 Task: Search one way flight ticket for 5 adults, 2 children, 1 infant in seat and 2 infants on lap in economy from Memphis: Memphis International Airport to Gillette: Gillette Campbell County Airport on 5-1-2023. Choice of flights is Singapure airlines. Number of bags: 2 carry on bags. Price is upto 92000. Outbound departure time preference is 19:45.
Action: Mouse moved to (220, 287)
Screenshot: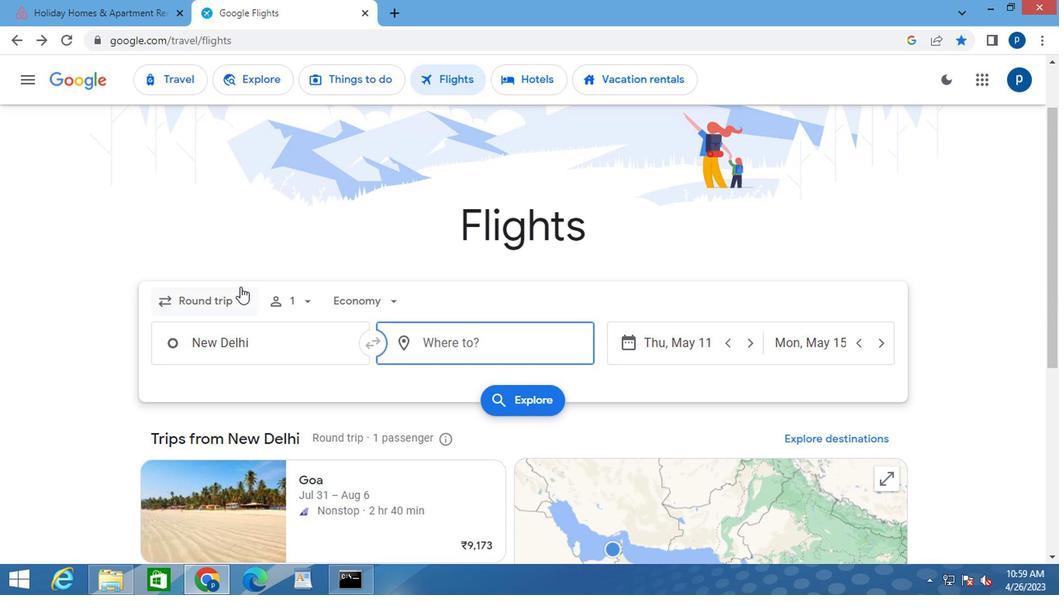 
Action: Mouse pressed left at (220, 287)
Screenshot: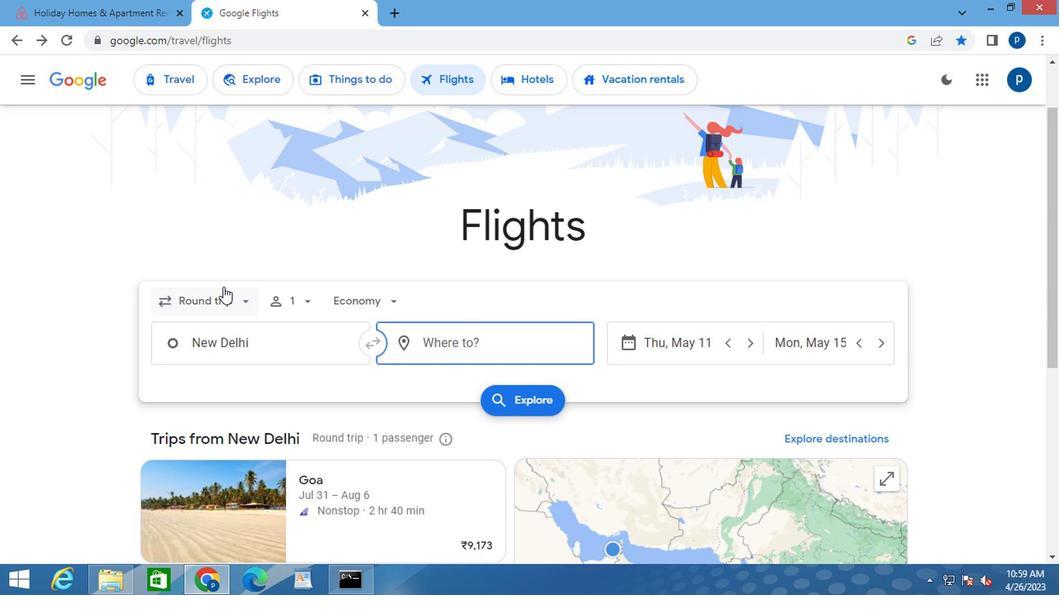 
Action: Mouse moved to (210, 363)
Screenshot: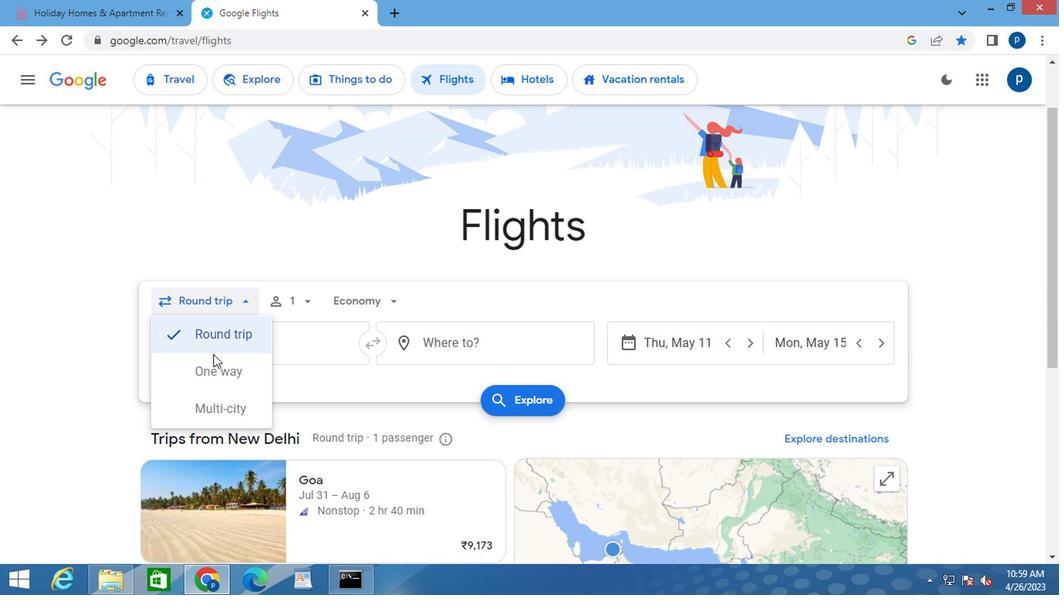 
Action: Mouse pressed left at (210, 363)
Screenshot: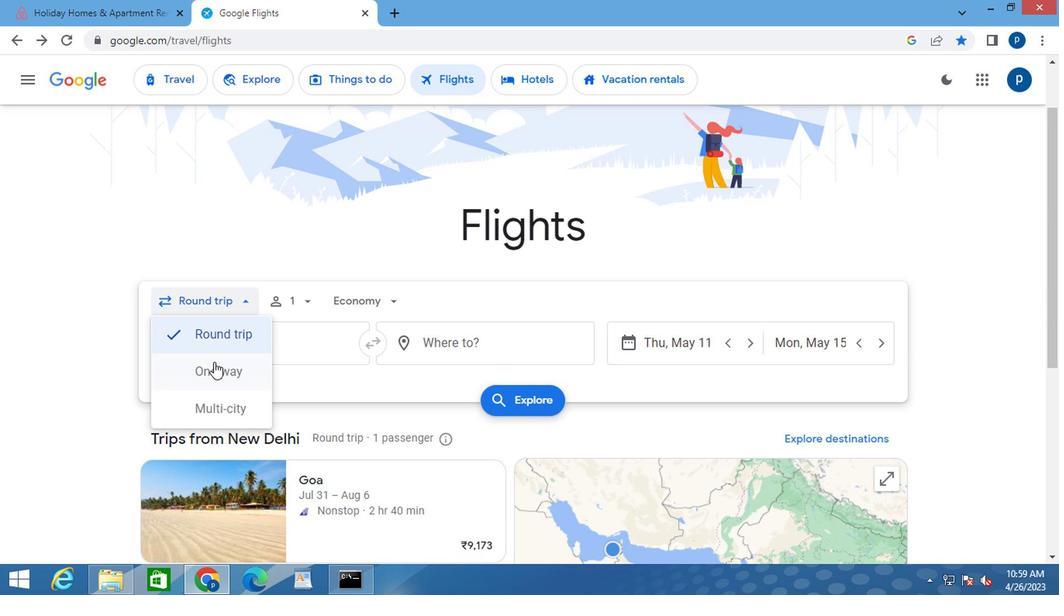 
Action: Mouse moved to (294, 302)
Screenshot: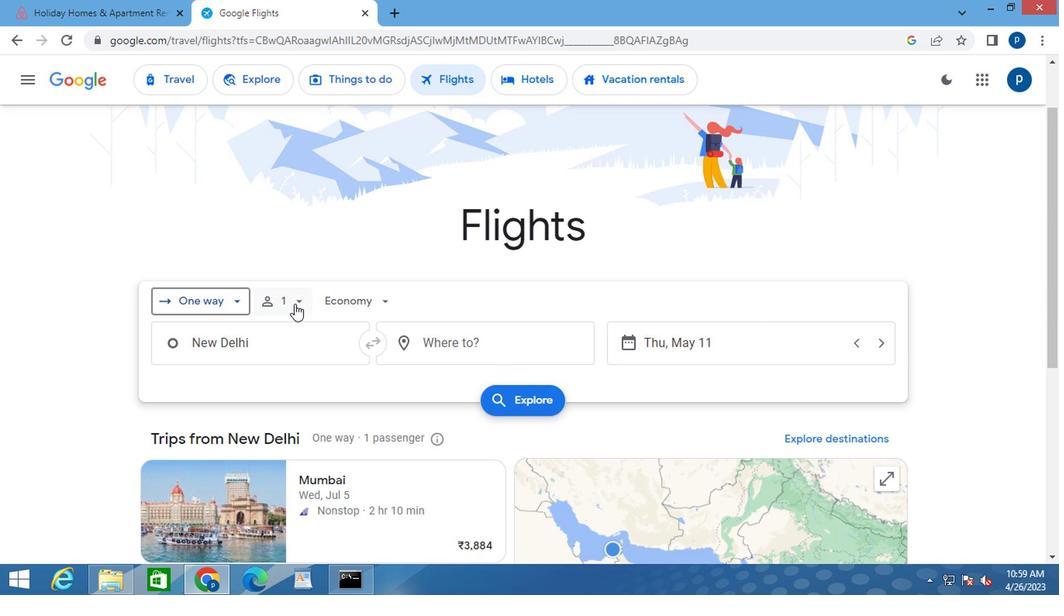 
Action: Mouse pressed left at (294, 302)
Screenshot: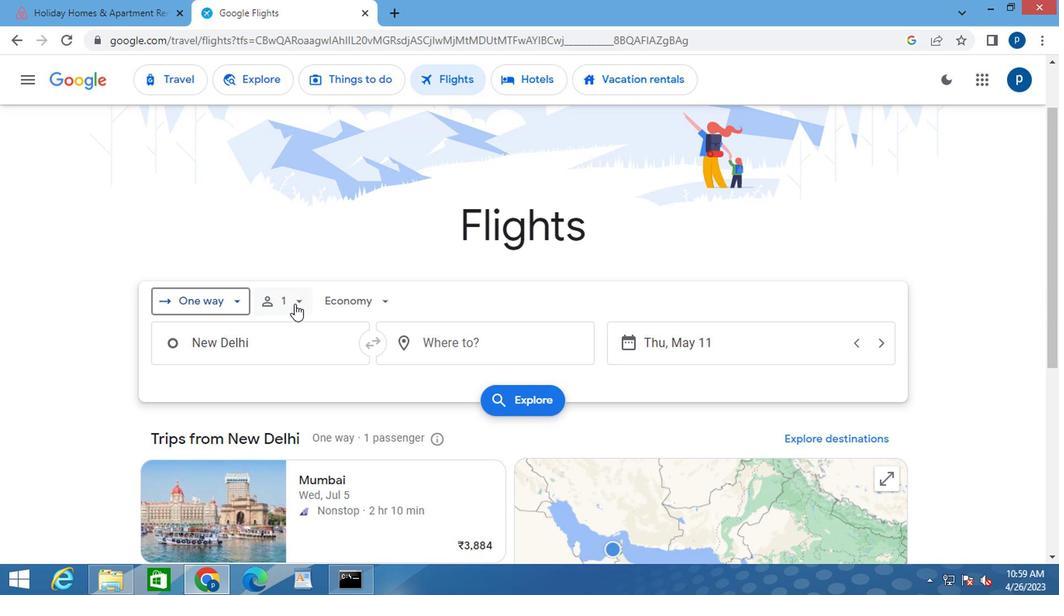 
Action: Mouse moved to (413, 339)
Screenshot: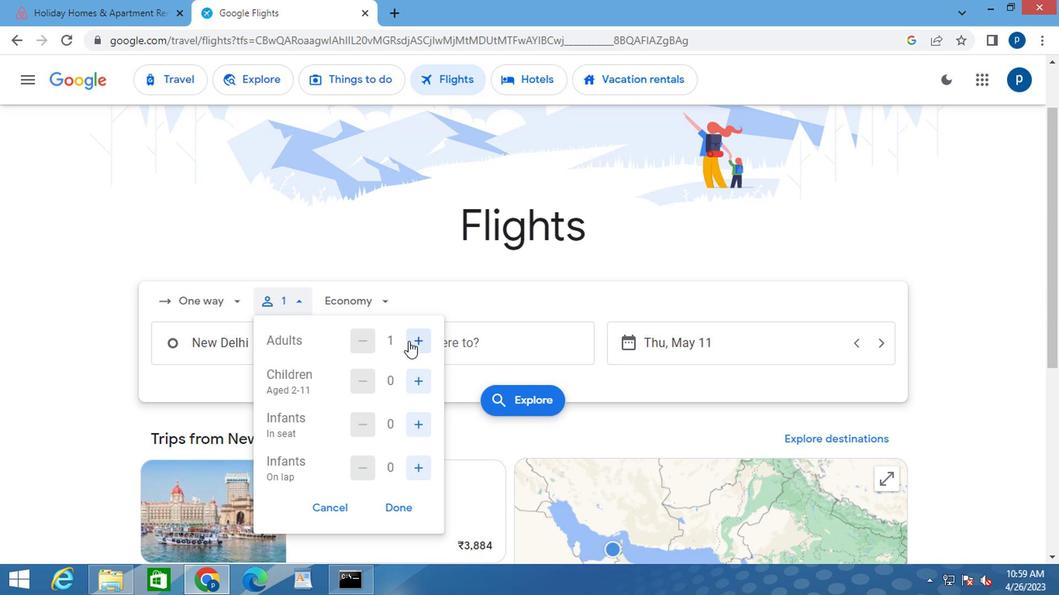 
Action: Mouse pressed left at (413, 339)
Screenshot: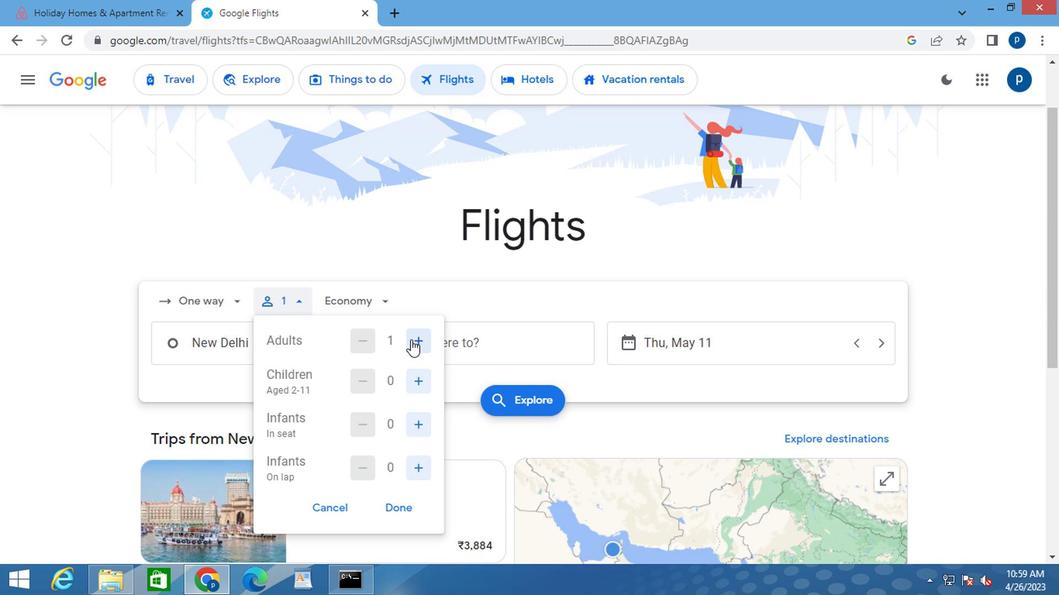 
Action: Mouse moved to (413, 339)
Screenshot: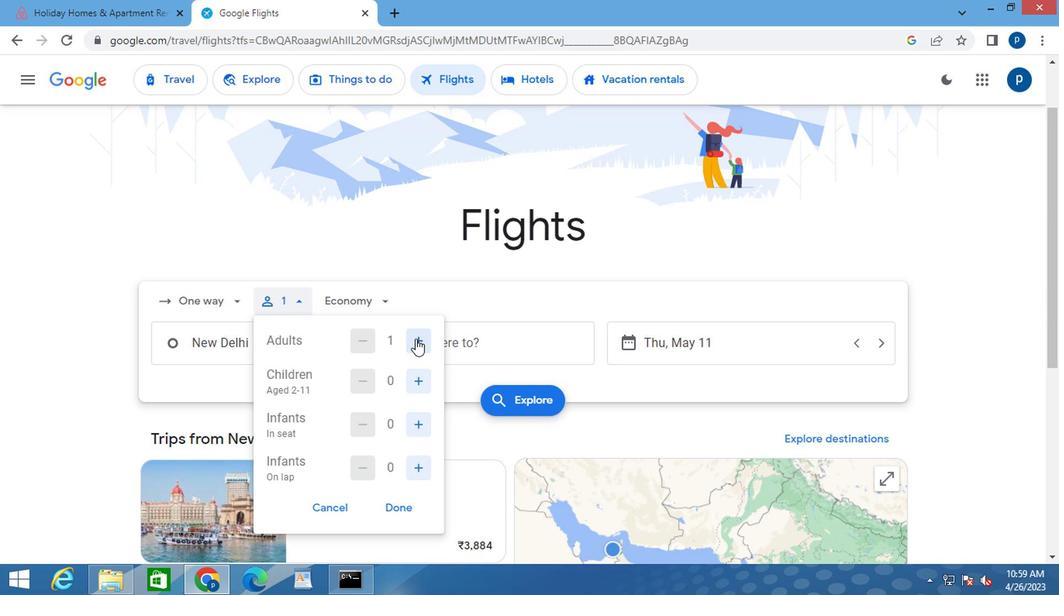 
Action: Mouse pressed left at (413, 339)
Screenshot: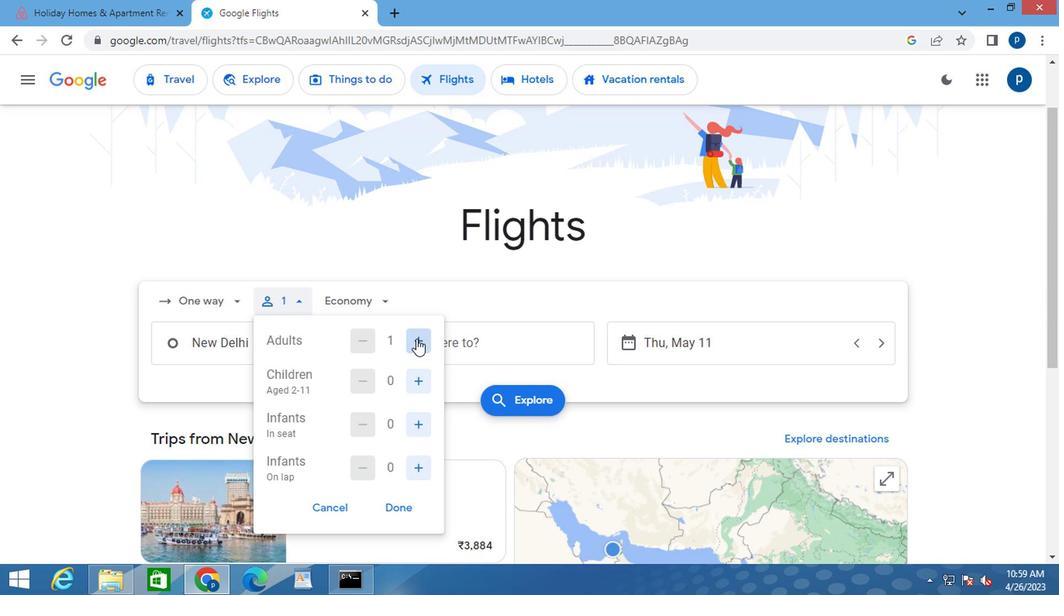 
Action: Mouse pressed left at (413, 339)
Screenshot: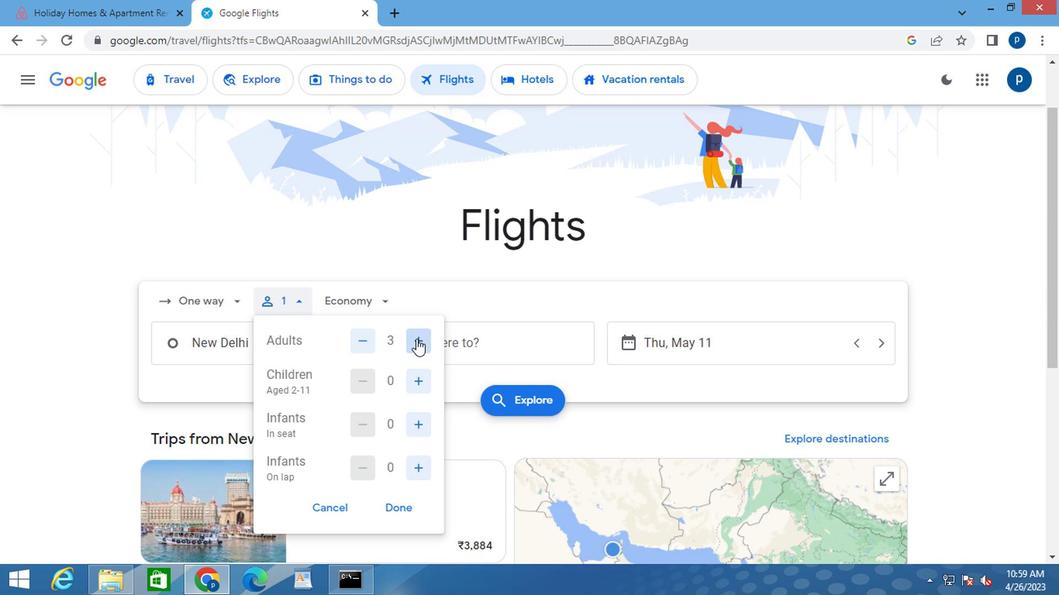 
Action: Mouse moved to (413, 338)
Screenshot: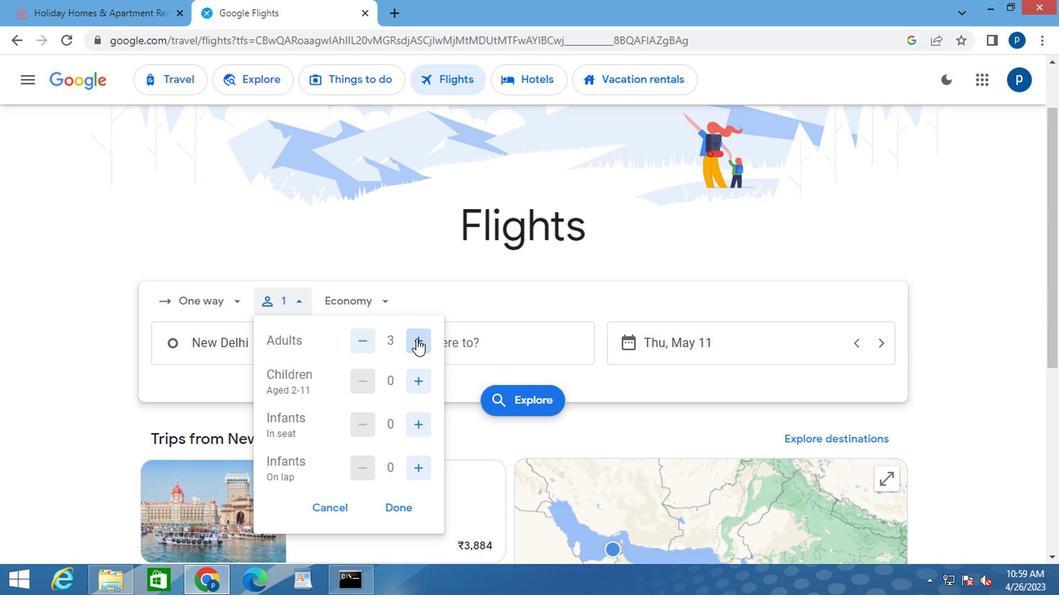 
Action: Mouse pressed left at (413, 338)
Screenshot: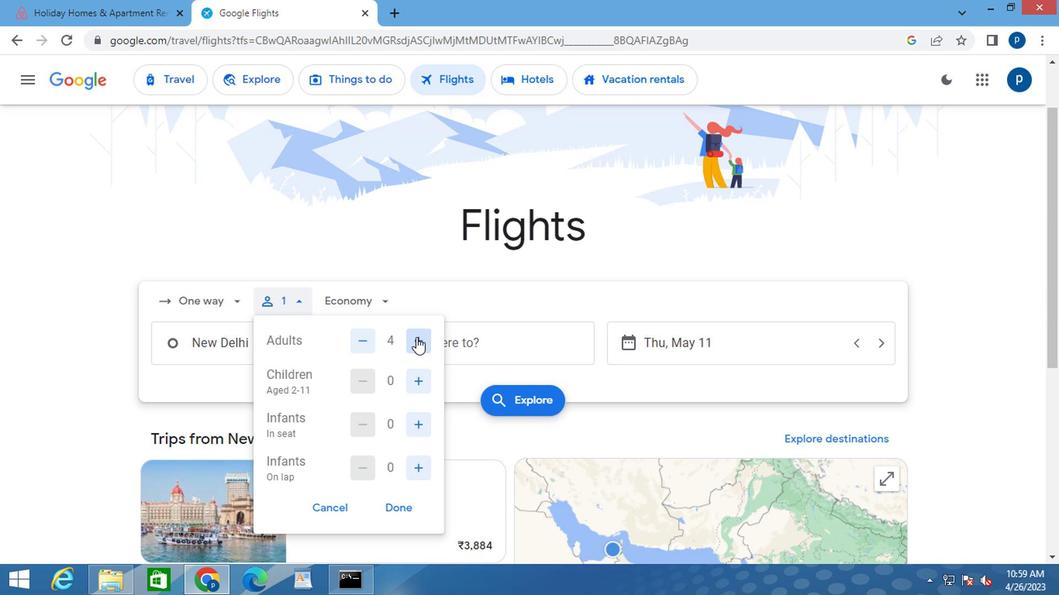
Action: Mouse moved to (410, 380)
Screenshot: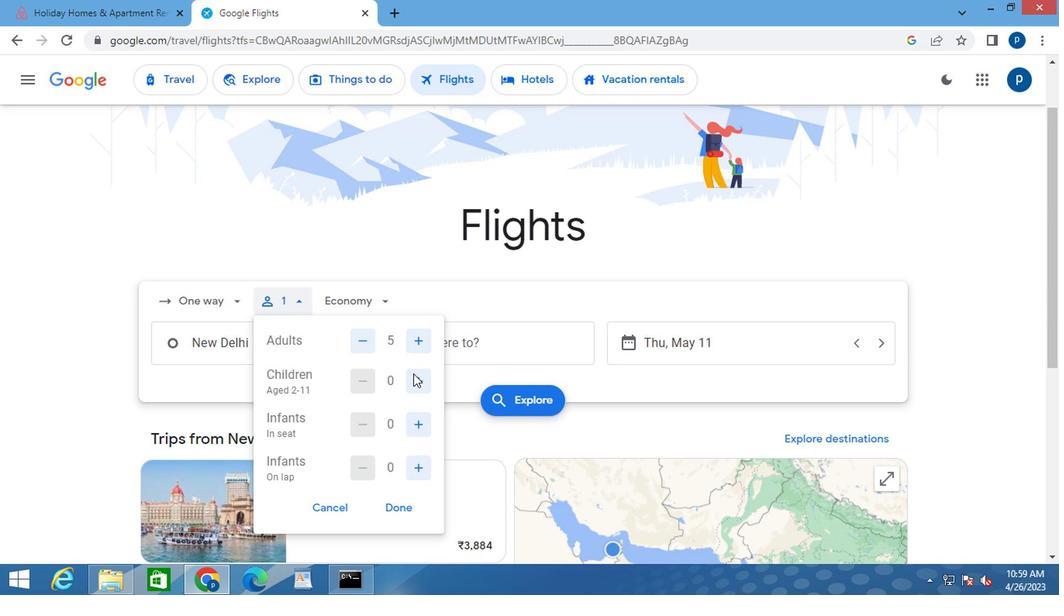 
Action: Mouse pressed left at (410, 380)
Screenshot: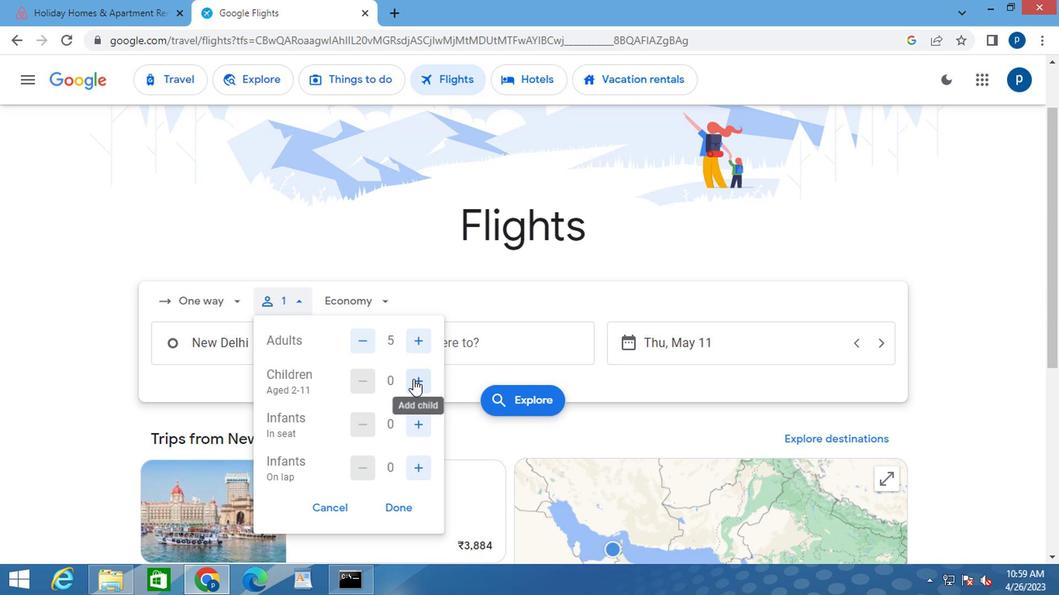 
Action: Mouse moved to (410, 380)
Screenshot: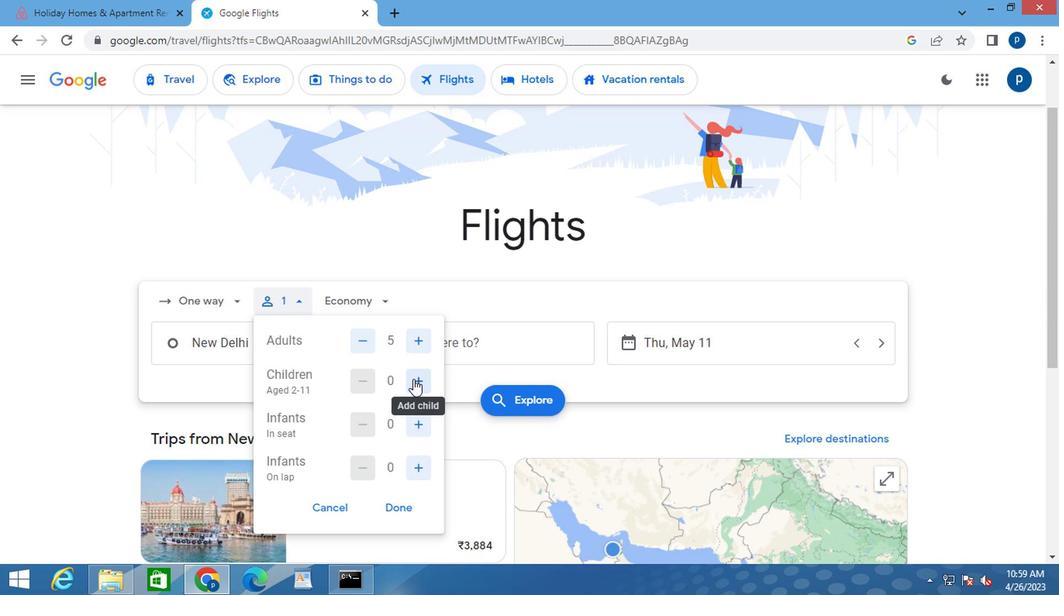
Action: Mouse pressed left at (410, 380)
Screenshot: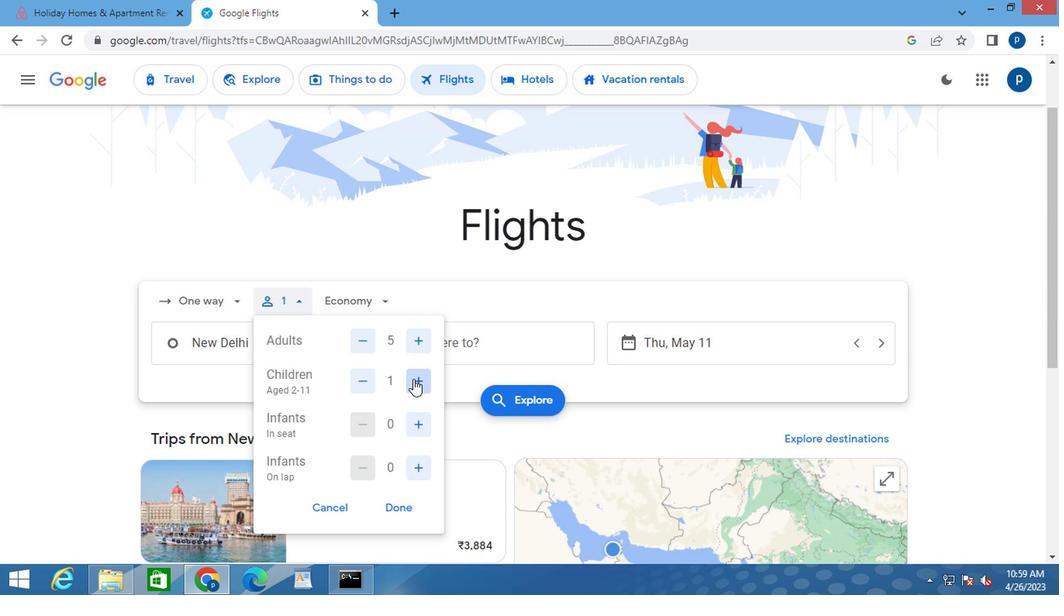 
Action: Mouse moved to (413, 418)
Screenshot: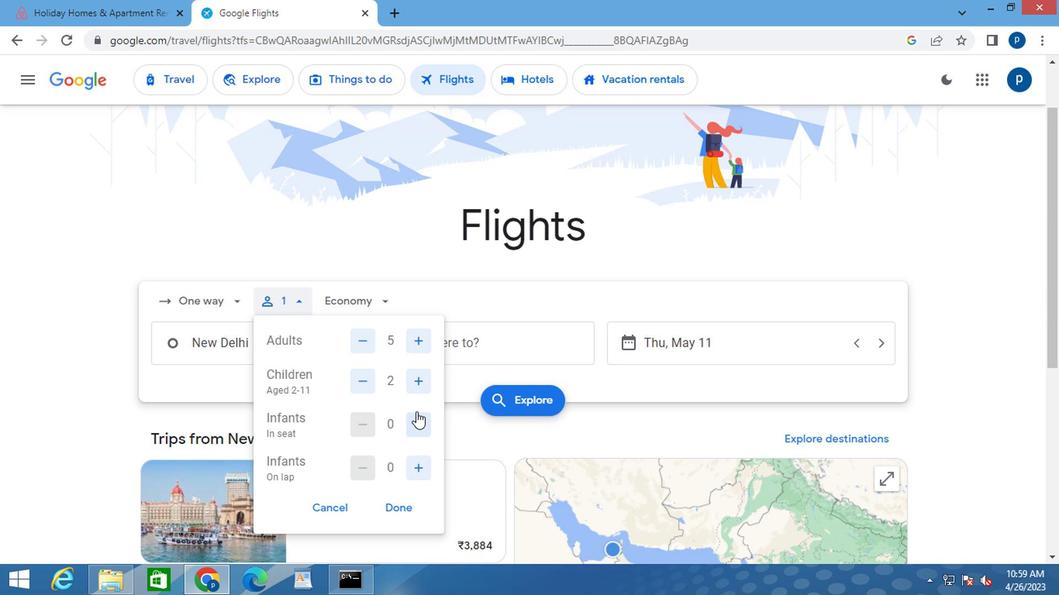 
Action: Mouse pressed left at (413, 418)
Screenshot: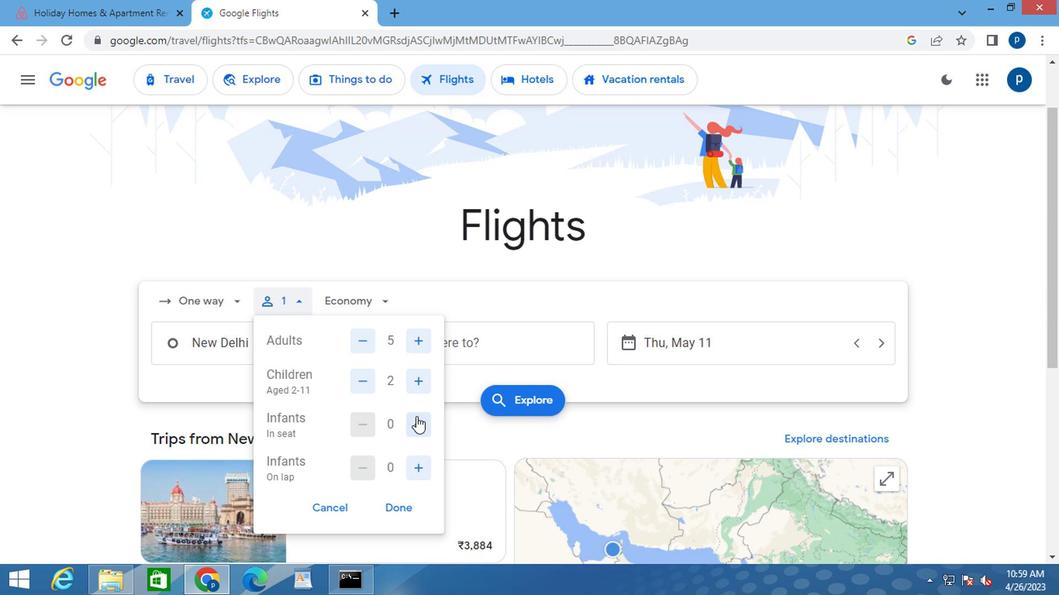 
Action: Mouse moved to (411, 469)
Screenshot: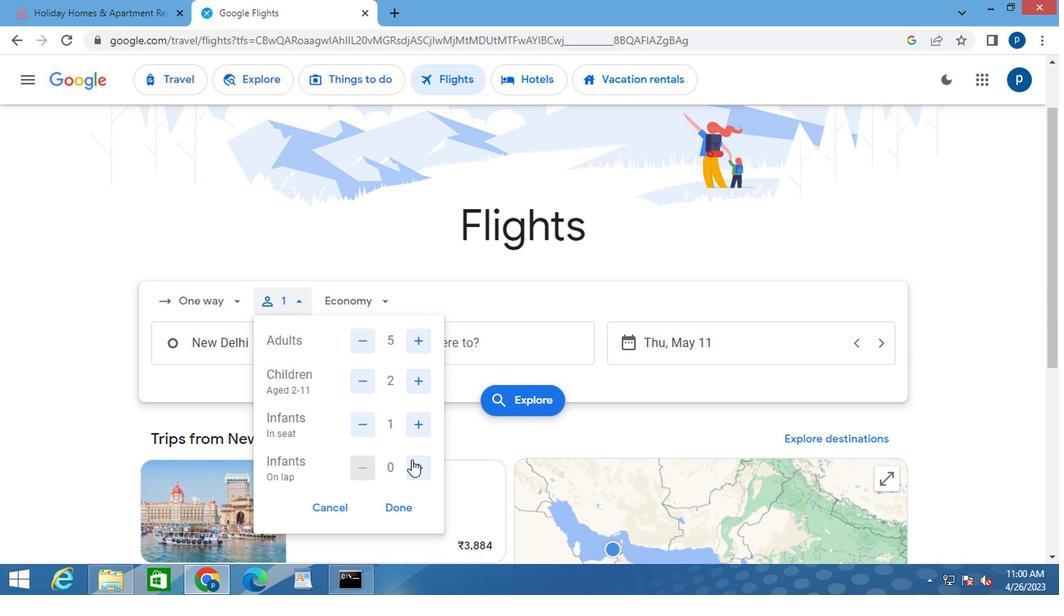 
Action: Mouse pressed left at (411, 469)
Screenshot: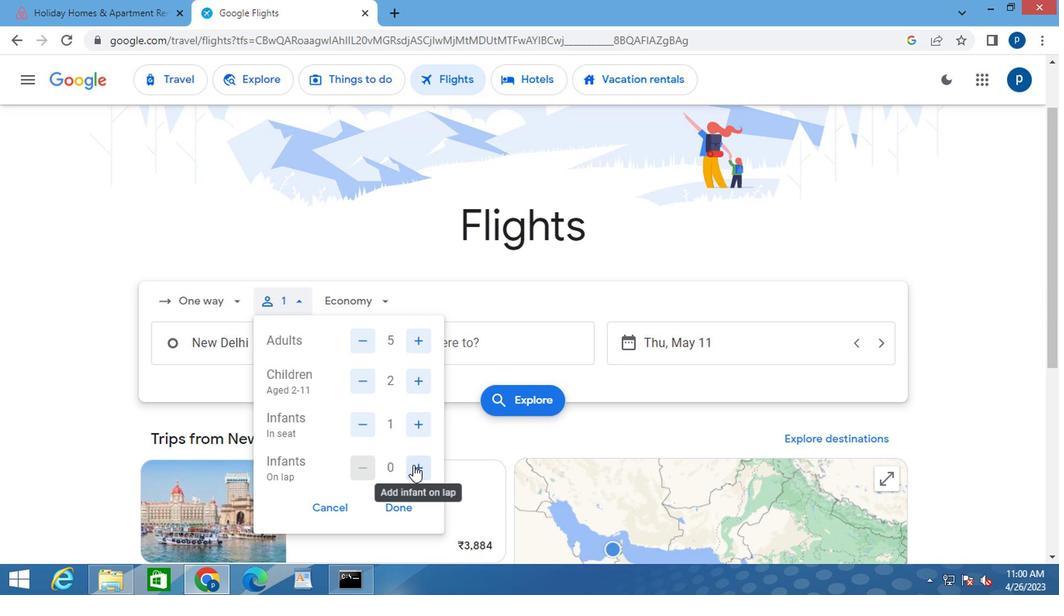 
Action: Mouse pressed left at (411, 469)
Screenshot: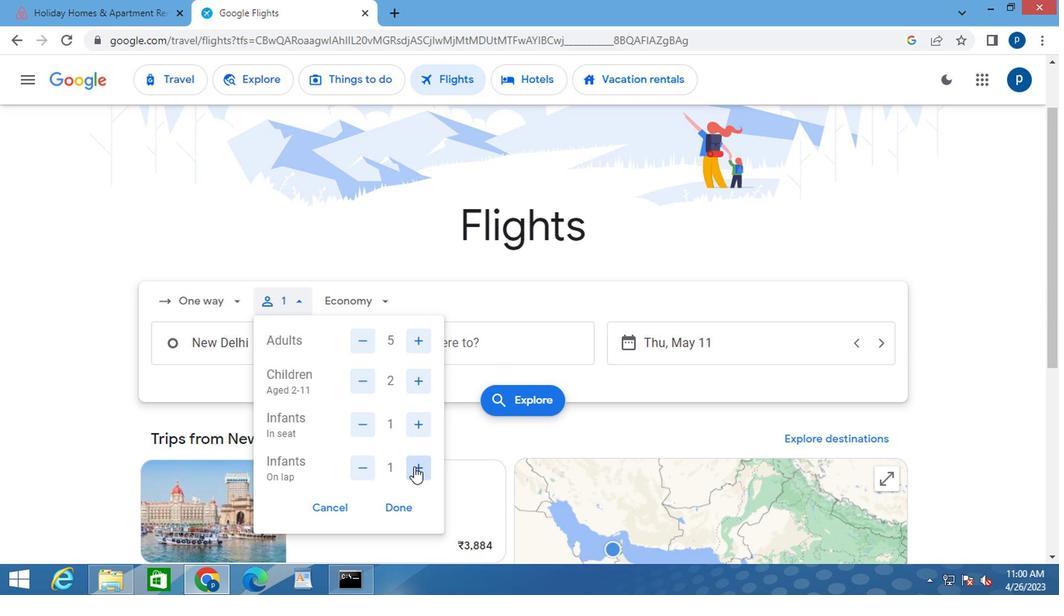 
Action: Mouse moved to (357, 465)
Screenshot: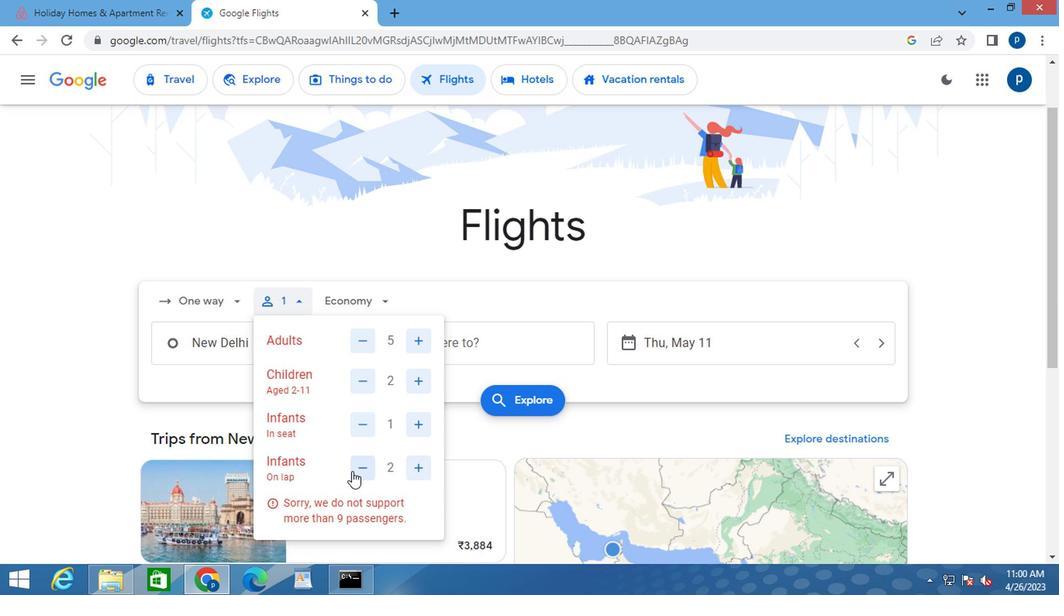
Action: Mouse pressed left at (357, 465)
Screenshot: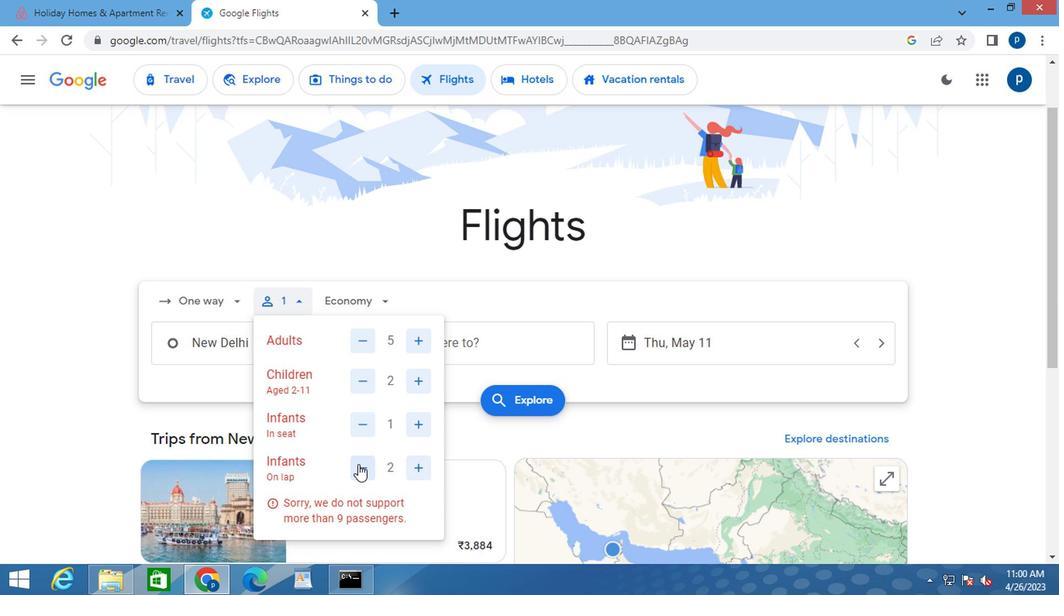 
Action: Mouse moved to (389, 502)
Screenshot: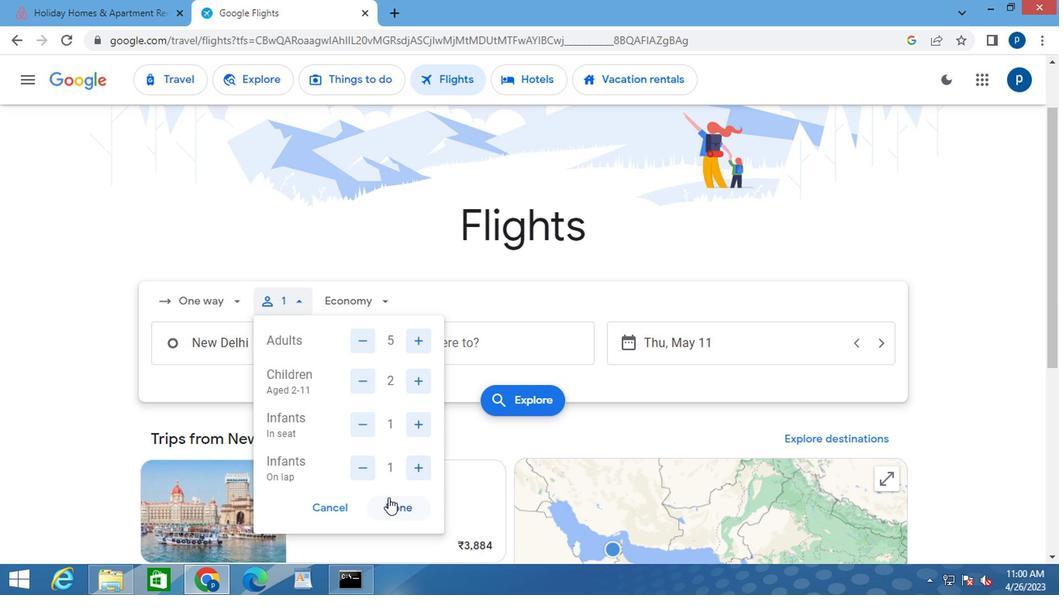
Action: Mouse pressed left at (389, 502)
Screenshot: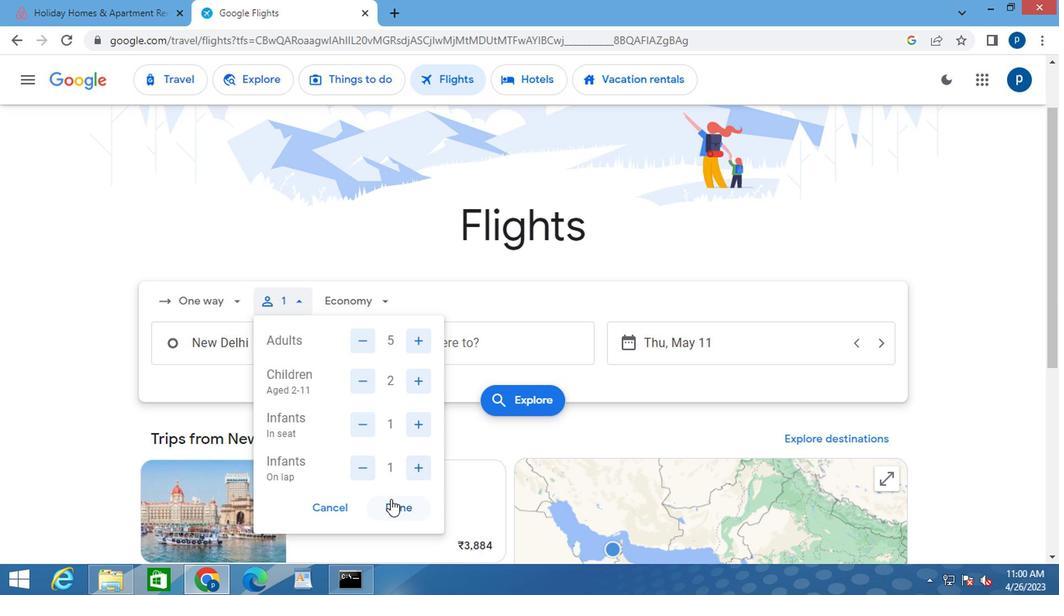 
Action: Mouse moved to (363, 310)
Screenshot: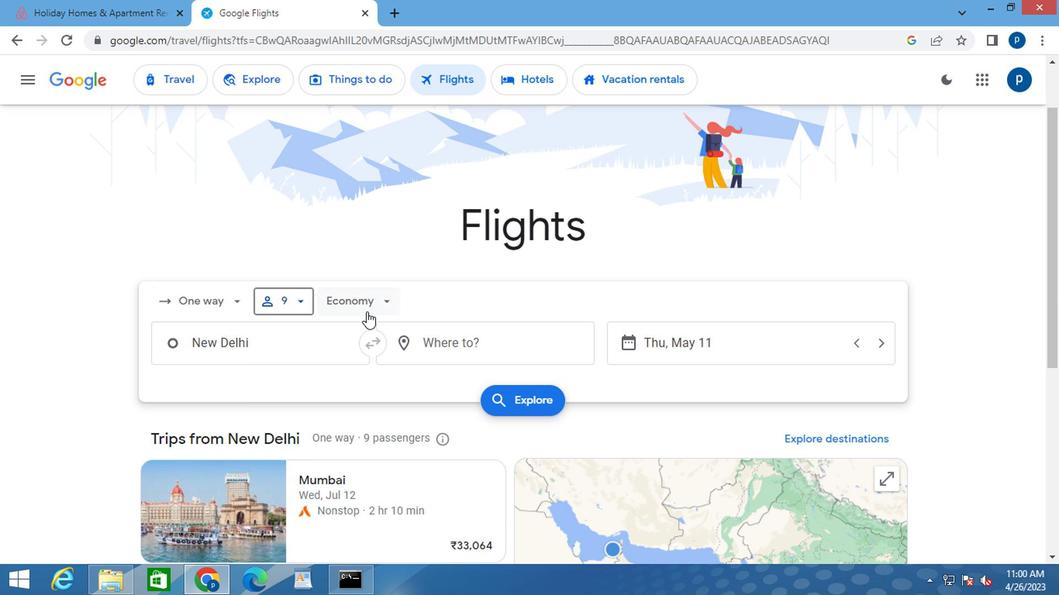 
Action: Mouse pressed left at (363, 310)
Screenshot: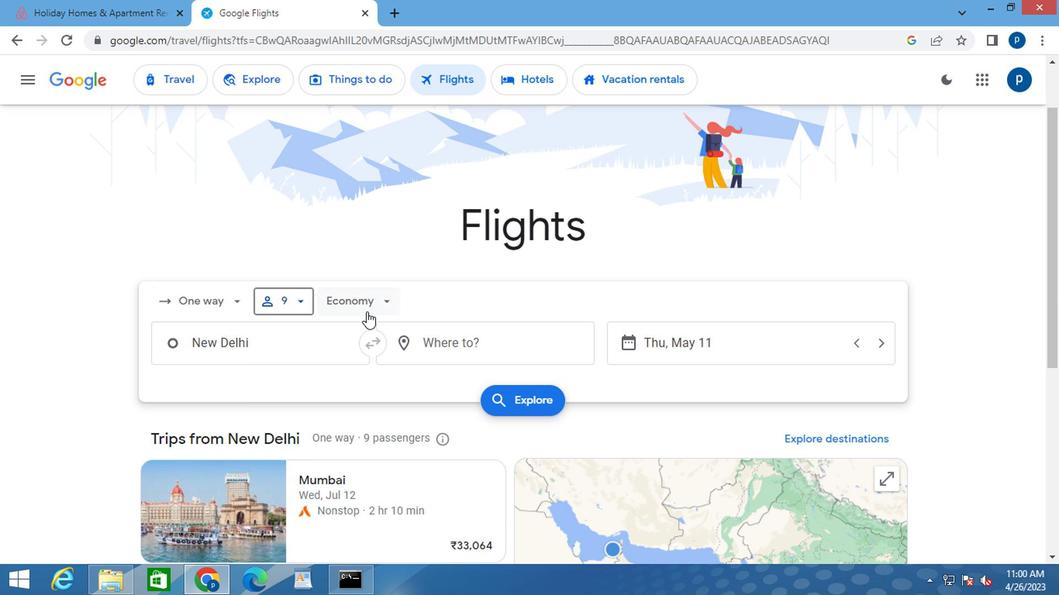 
Action: Mouse moved to (383, 330)
Screenshot: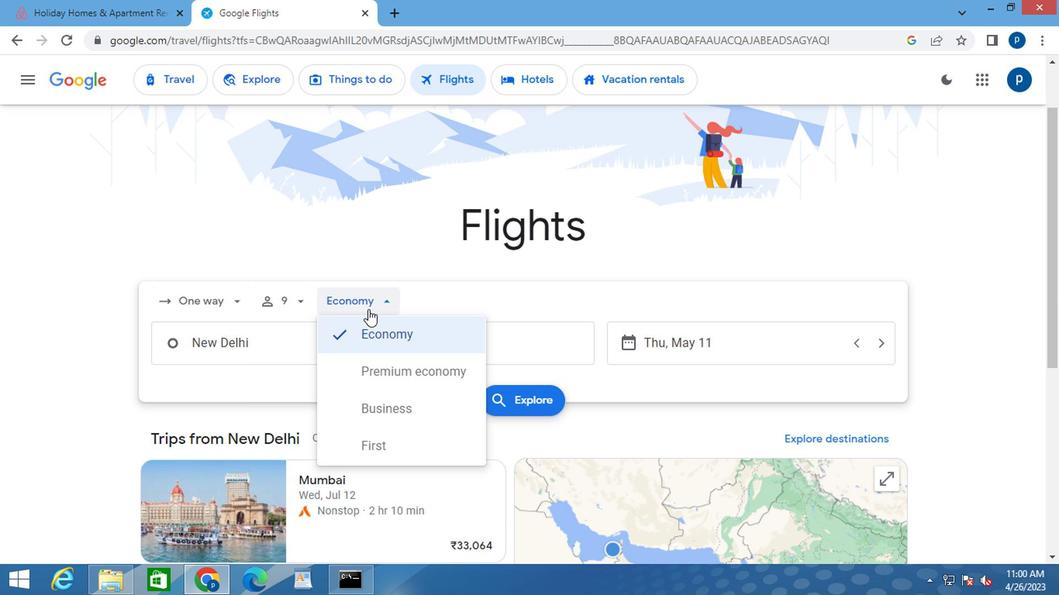 
Action: Mouse pressed left at (383, 330)
Screenshot: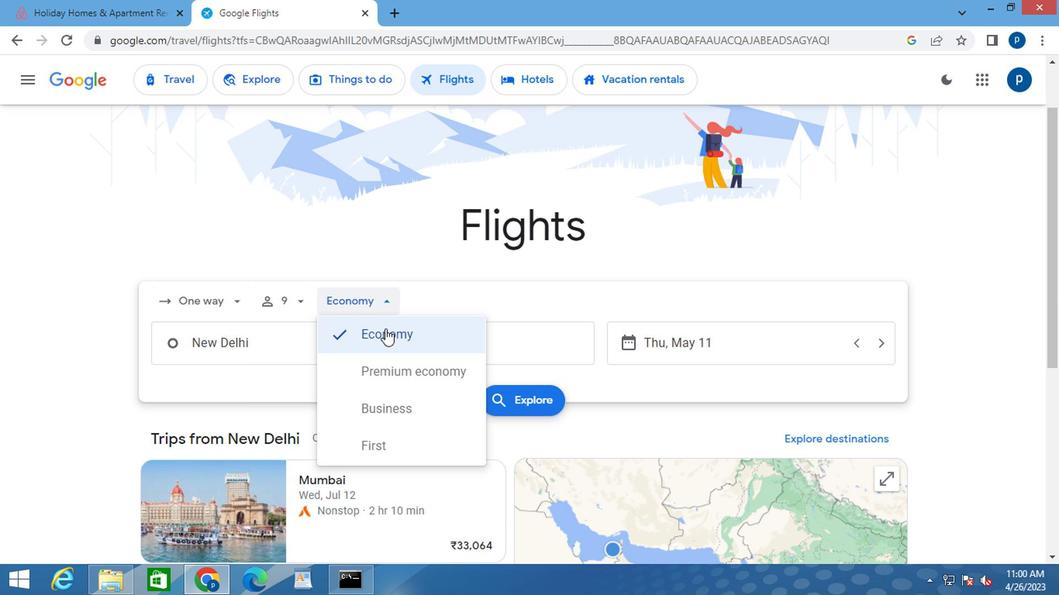 
Action: Mouse moved to (242, 343)
Screenshot: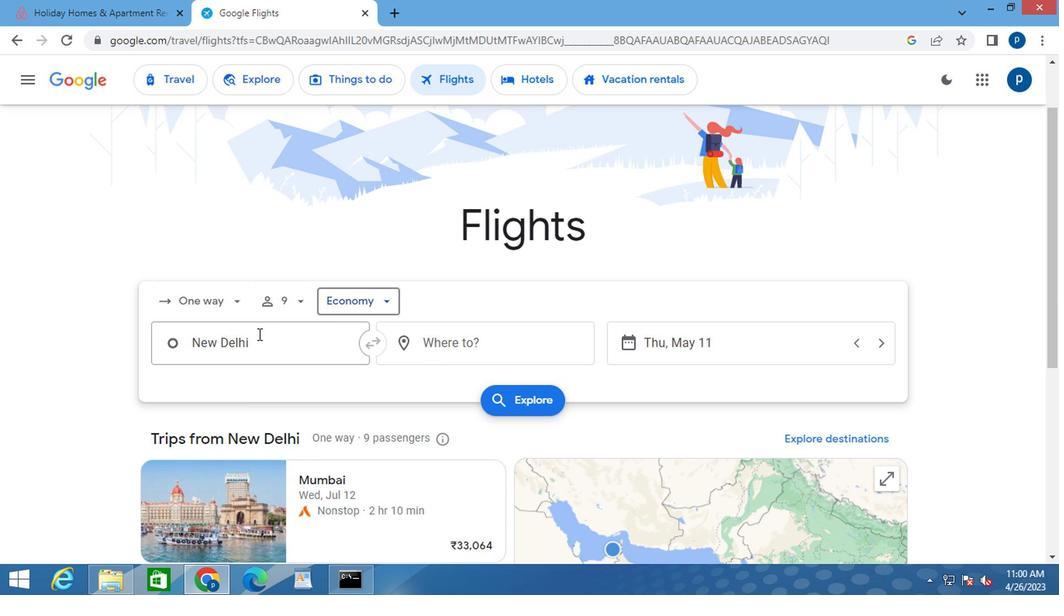 
Action: Mouse pressed left at (242, 343)
Screenshot: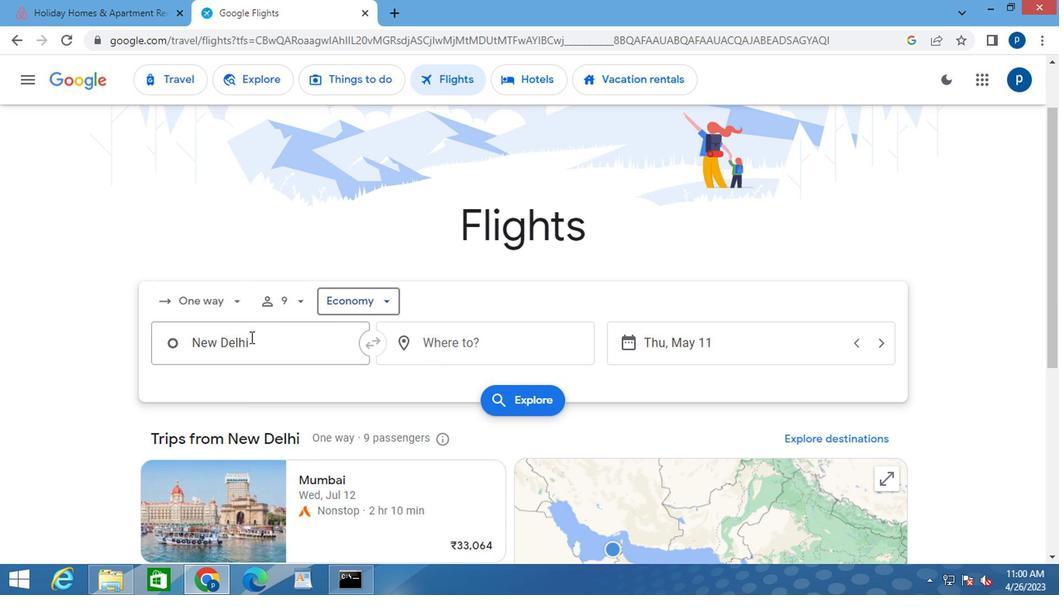 
Action: Mouse pressed left at (242, 343)
Screenshot: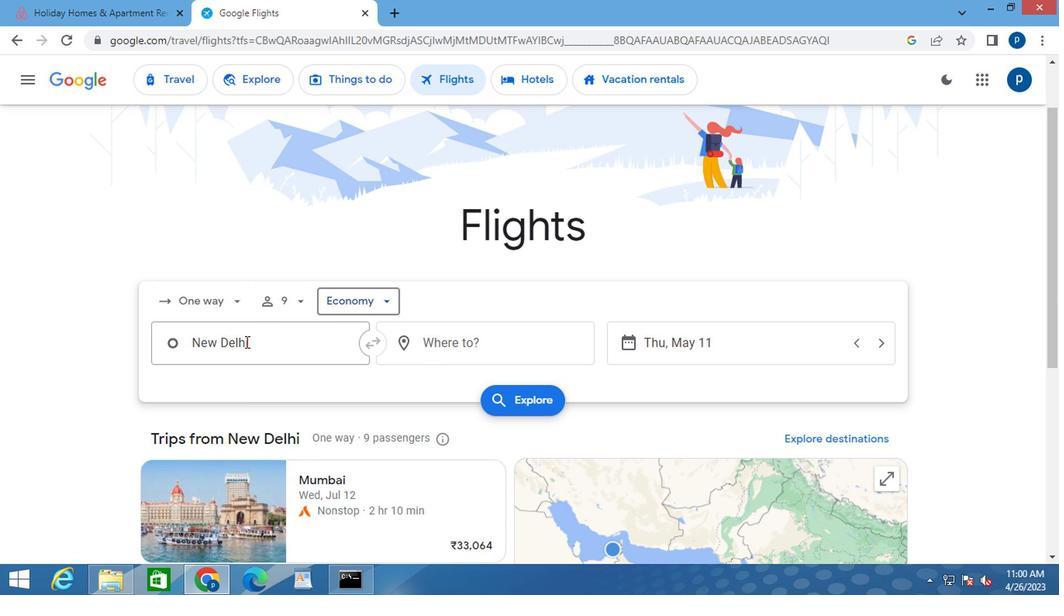 
Action: Key pressed m<Key.caps_lock>emphi
Screenshot: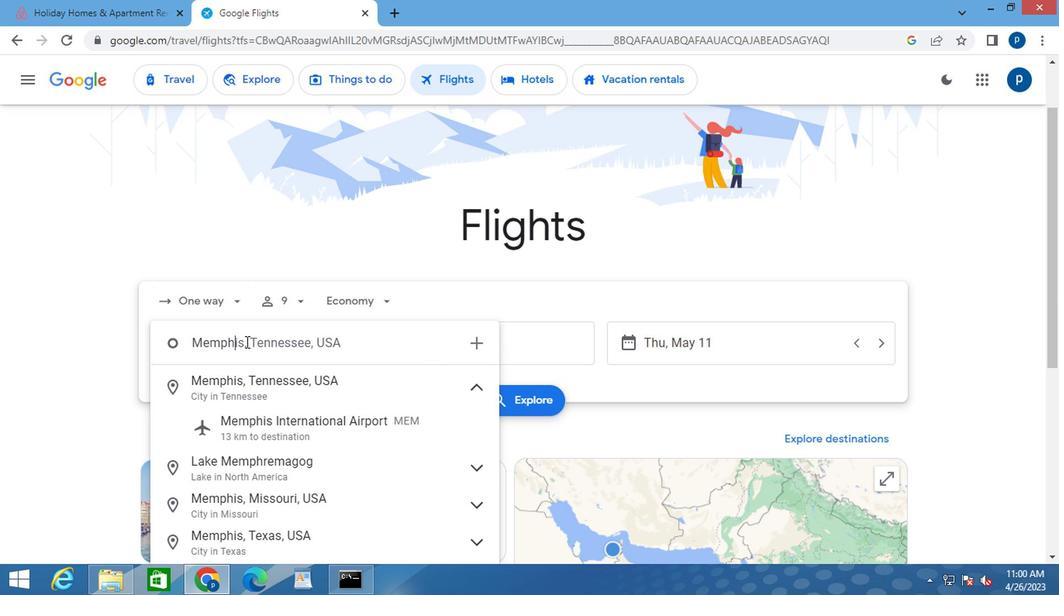 
Action: Mouse moved to (259, 427)
Screenshot: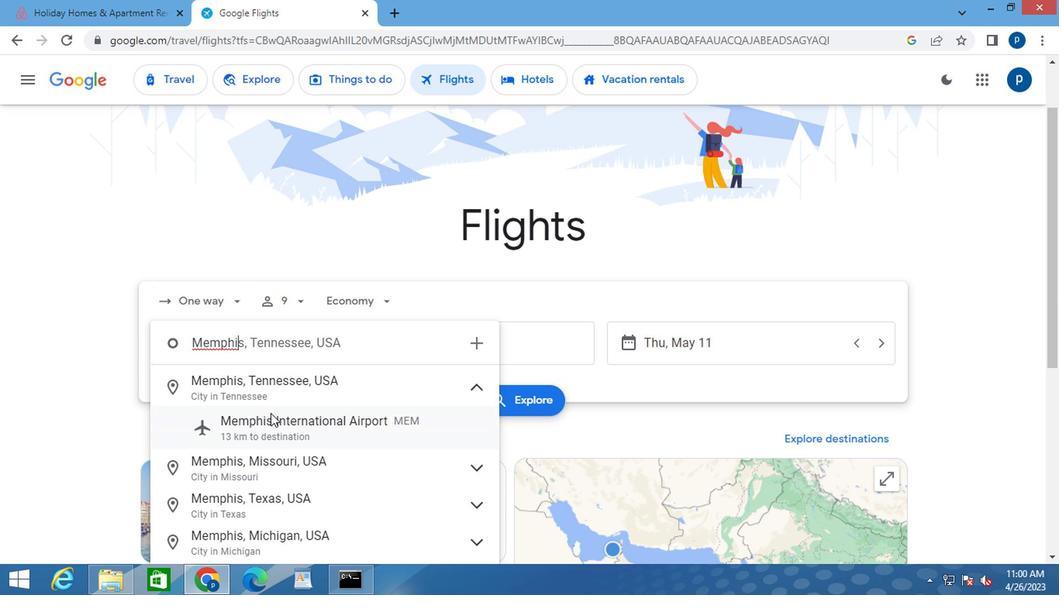 
Action: Mouse pressed left at (259, 427)
Screenshot: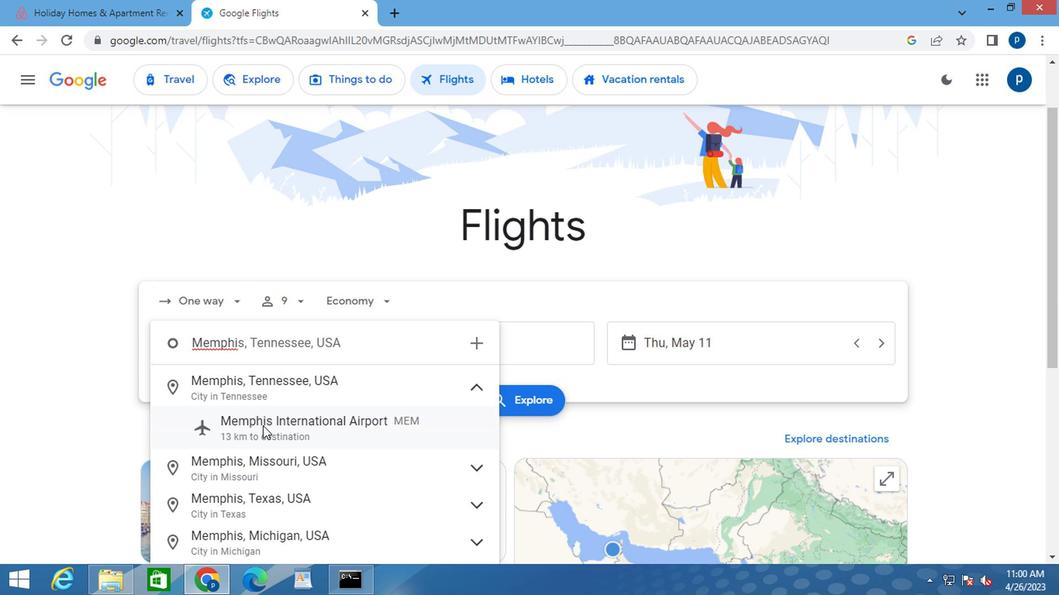 
Action: Mouse moved to (440, 348)
Screenshot: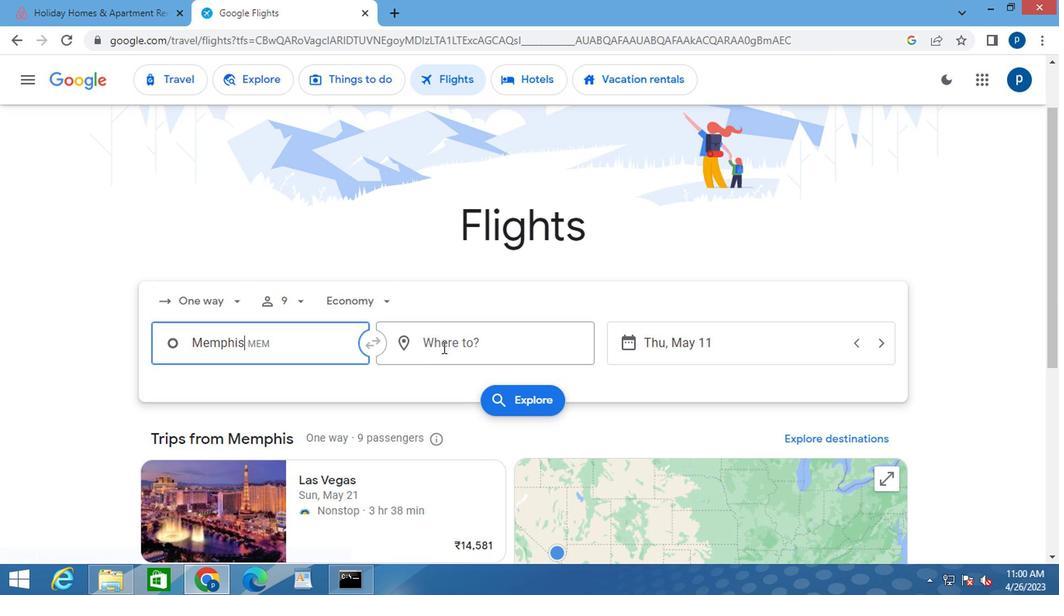 
Action: Mouse pressed left at (440, 348)
Screenshot: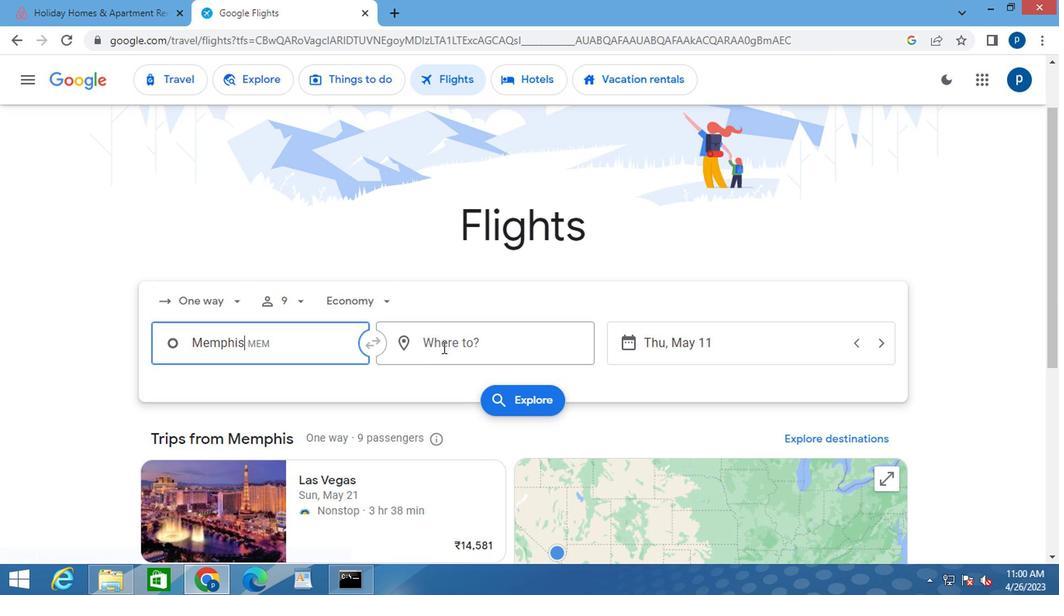 
Action: Key pressed <Key.caps_lock>g<Key.caps_lock>ille
Screenshot: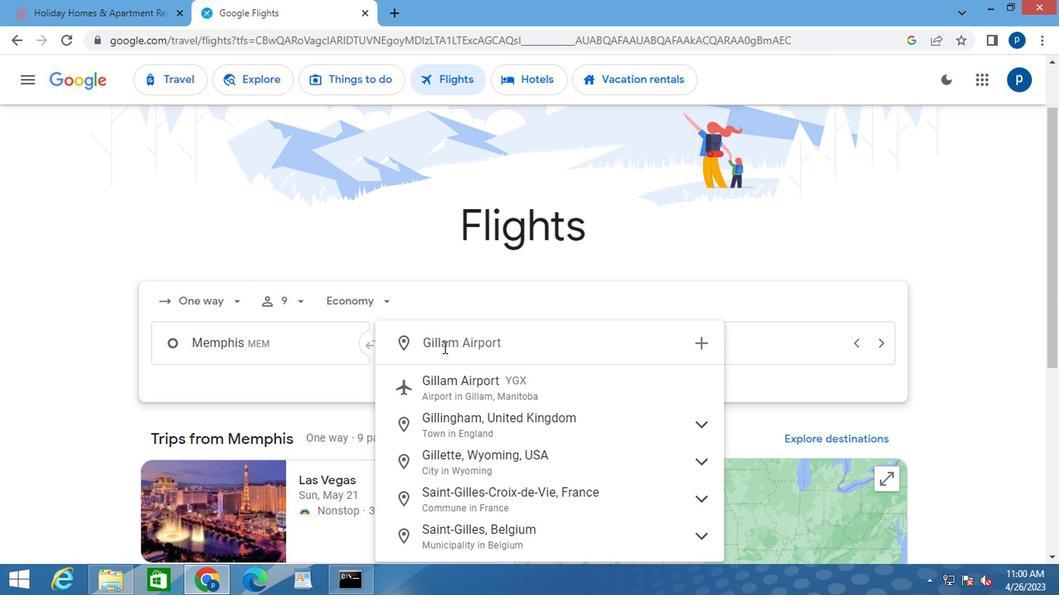 
Action: Mouse moved to (490, 387)
Screenshot: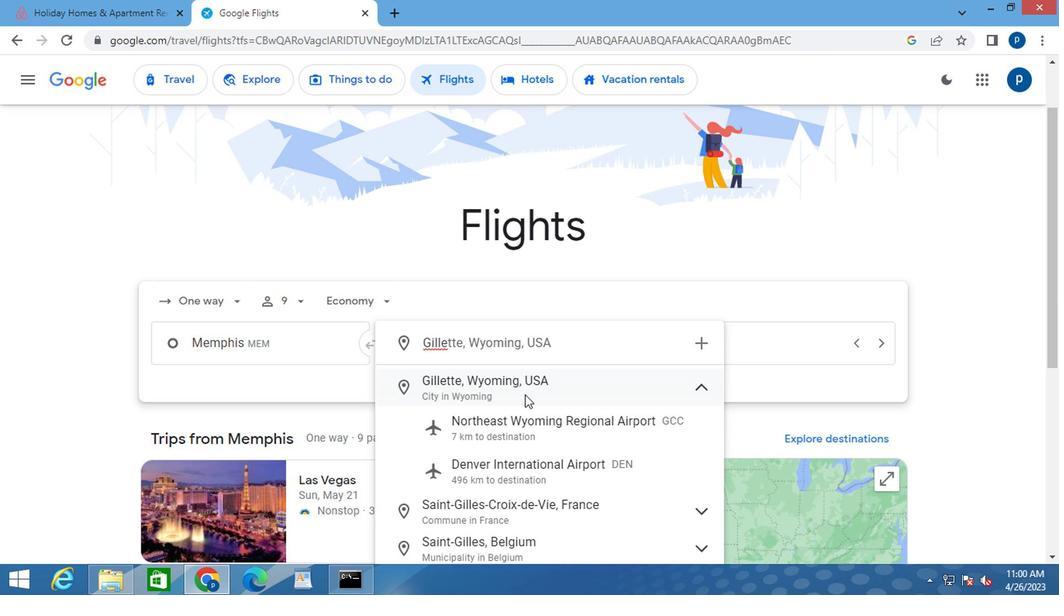 
Action: Mouse pressed left at (490, 387)
Screenshot: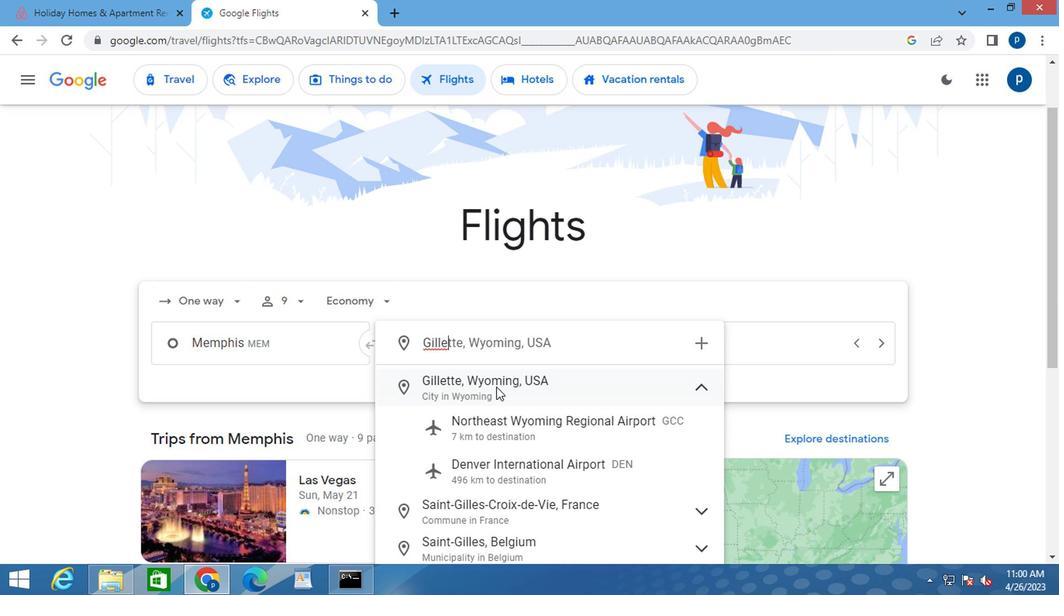 
Action: Mouse moved to (626, 347)
Screenshot: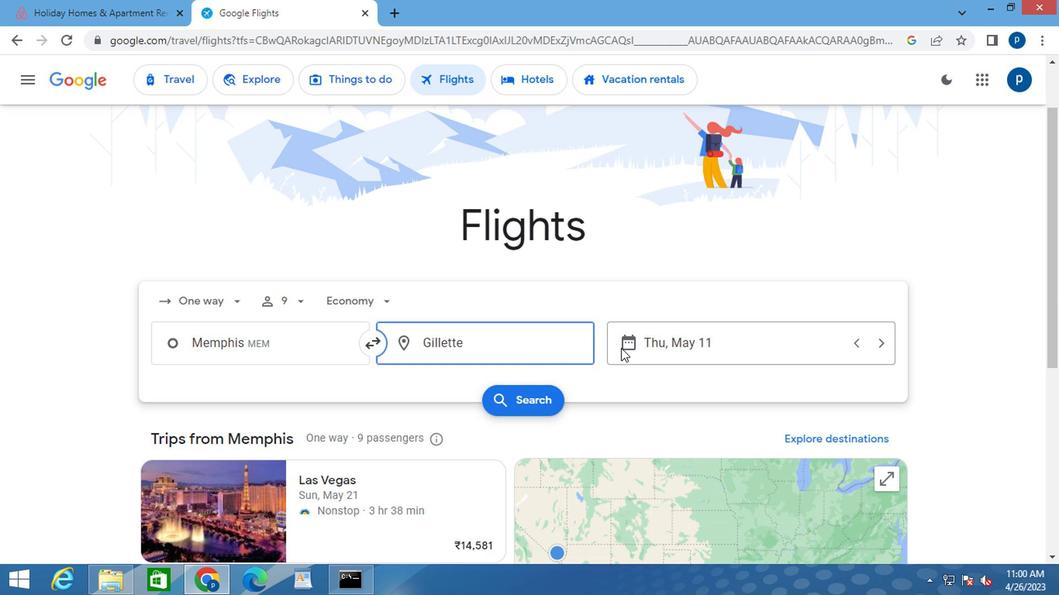 
Action: Mouse pressed left at (626, 347)
Screenshot: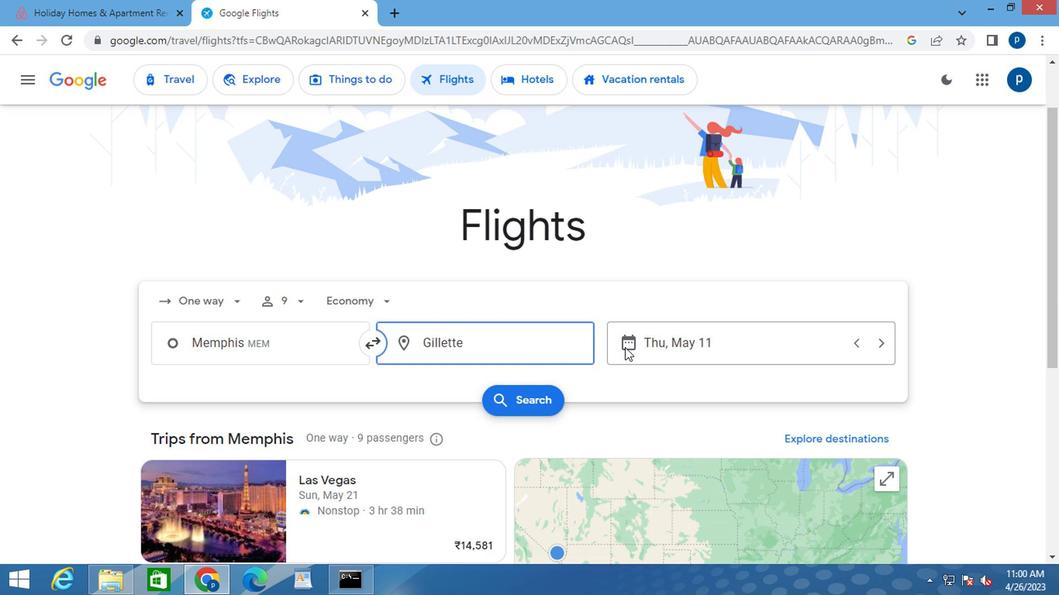 
Action: Mouse moved to (663, 278)
Screenshot: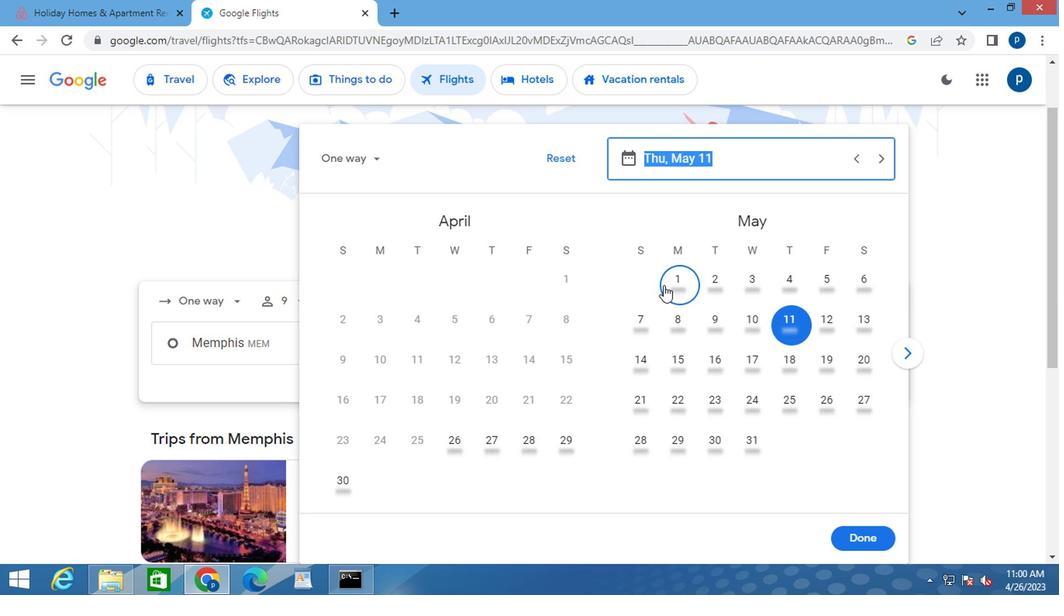 
Action: Mouse pressed left at (663, 278)
Screenshot: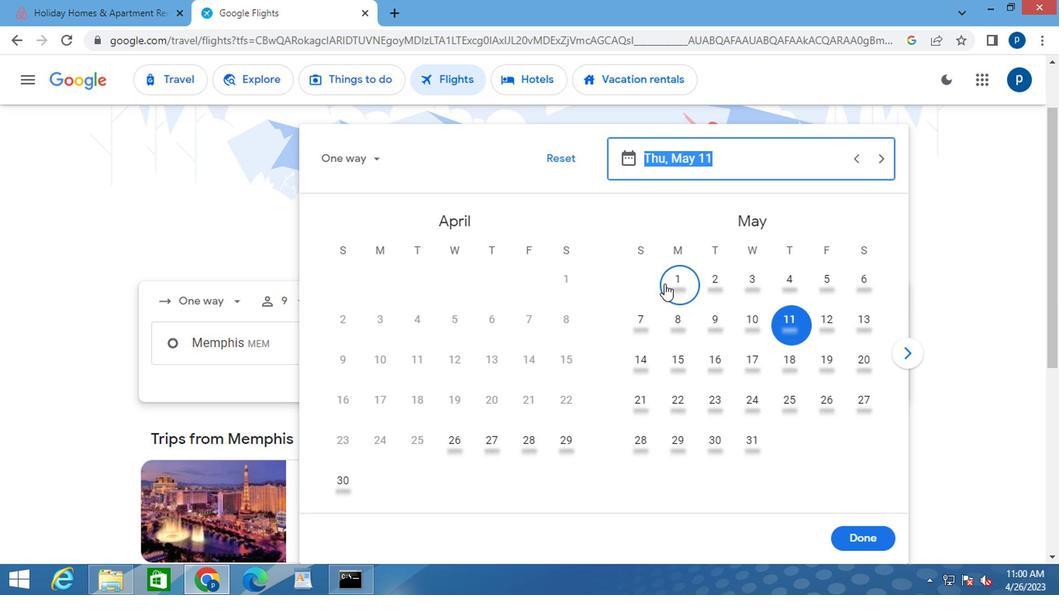 
Action: Mouse moved to (847, 533)
Screenshot: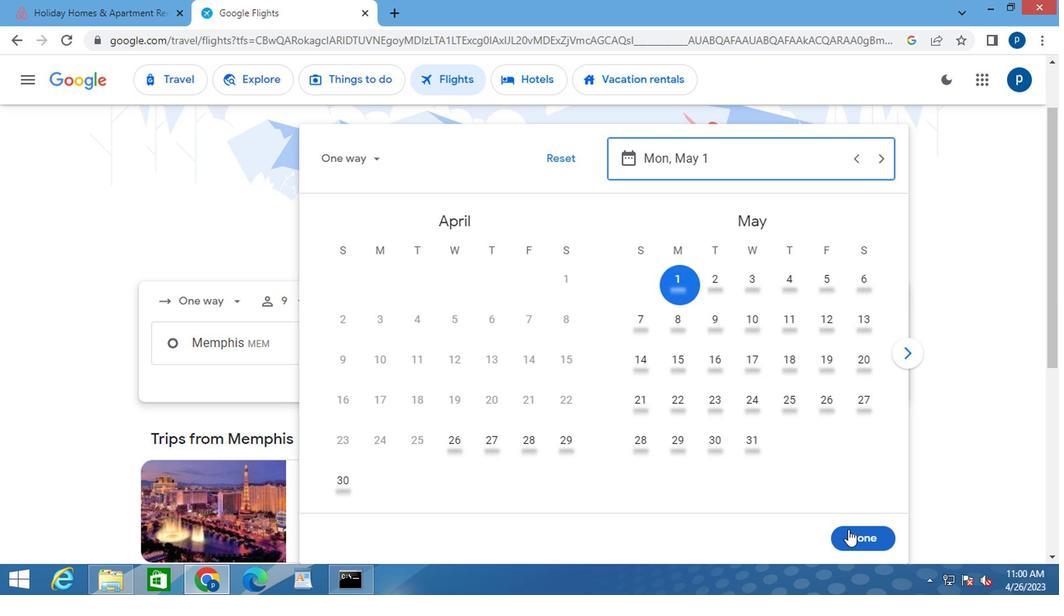 
Action: Mouse pressed left at (847, 533)
Screenshot: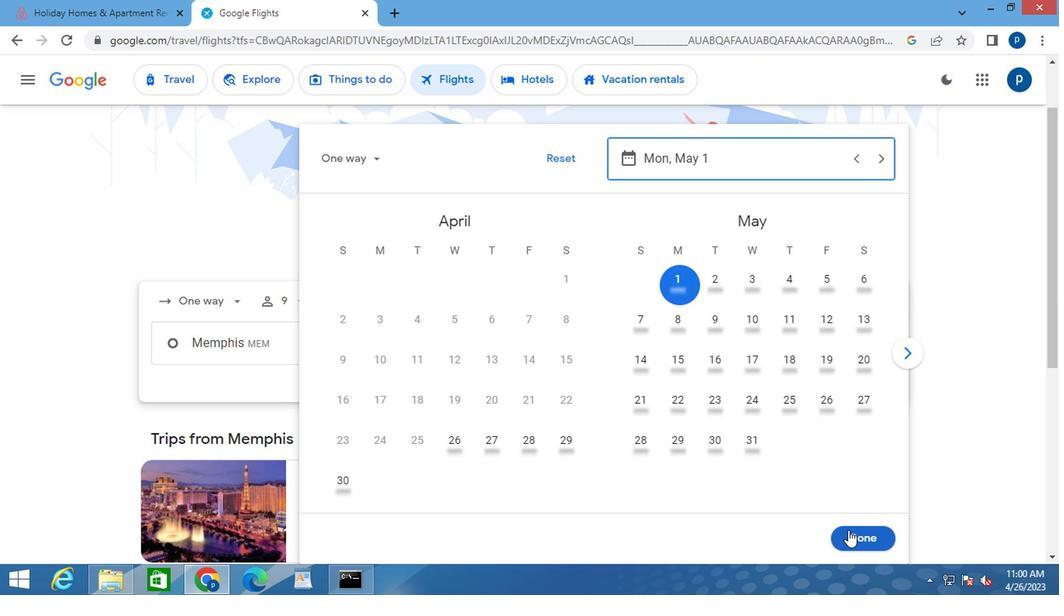 
Action: Mouse moved to (509, 390)
Screenshot: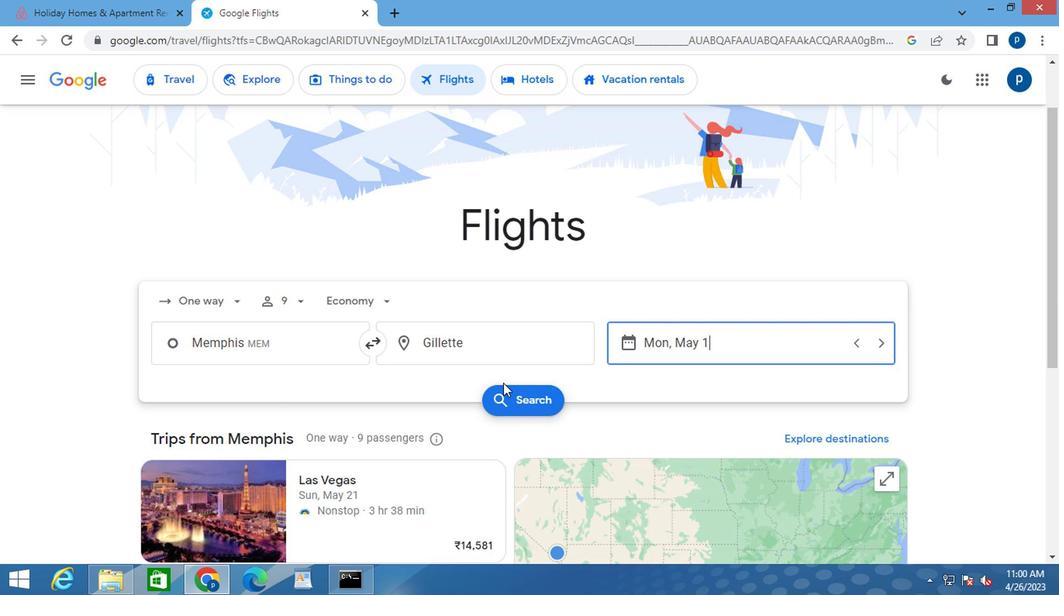 
Action: Mouse pressed left at (509, 390)
Screenshot: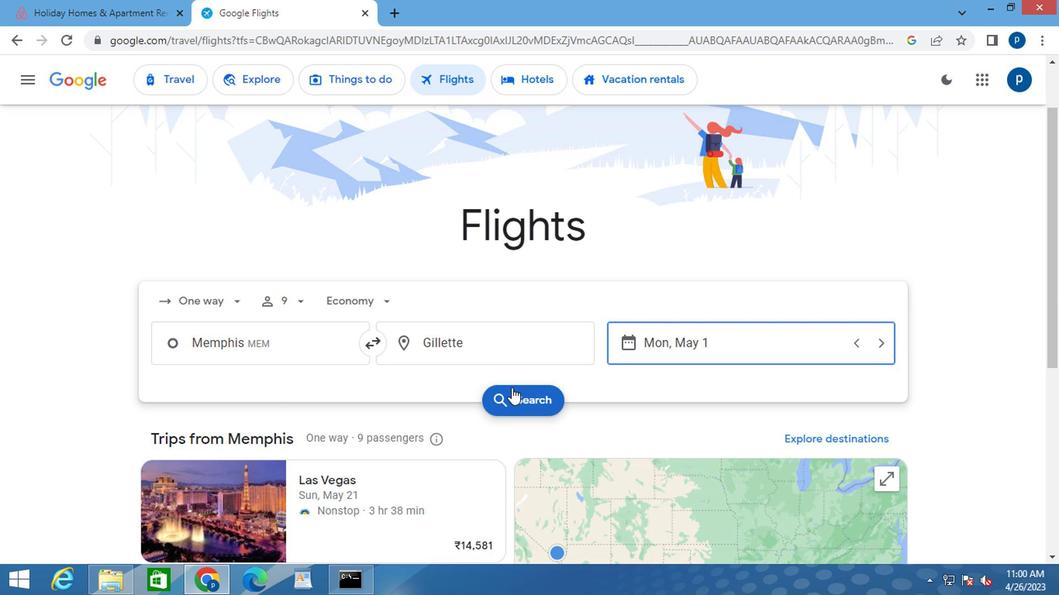 
Action: Mouse moved to (179, 219)
Screenshot: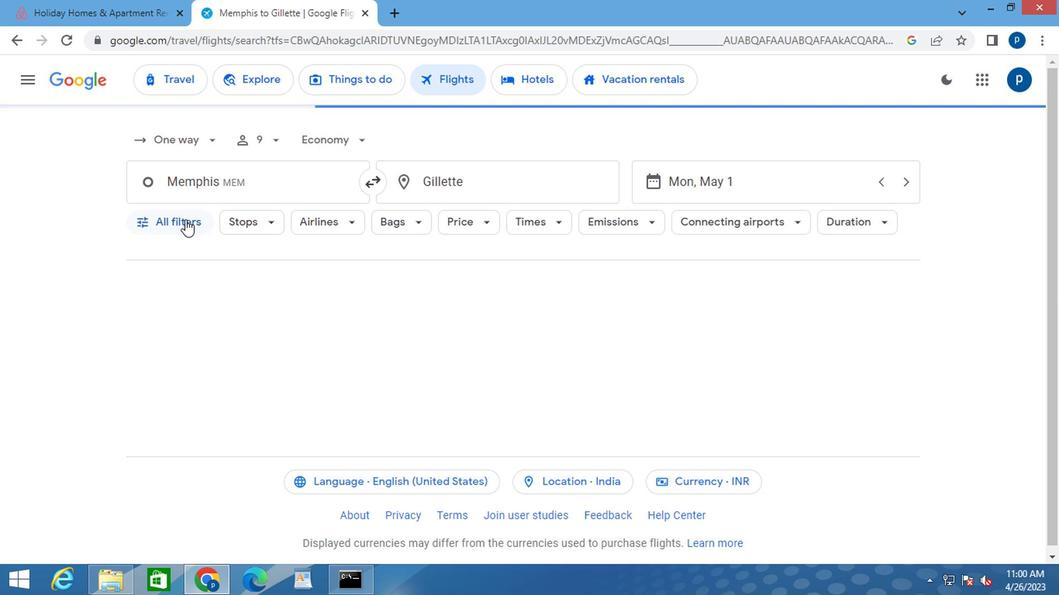 
Action: Mouse pressed left at (179, 219)
Screenshot: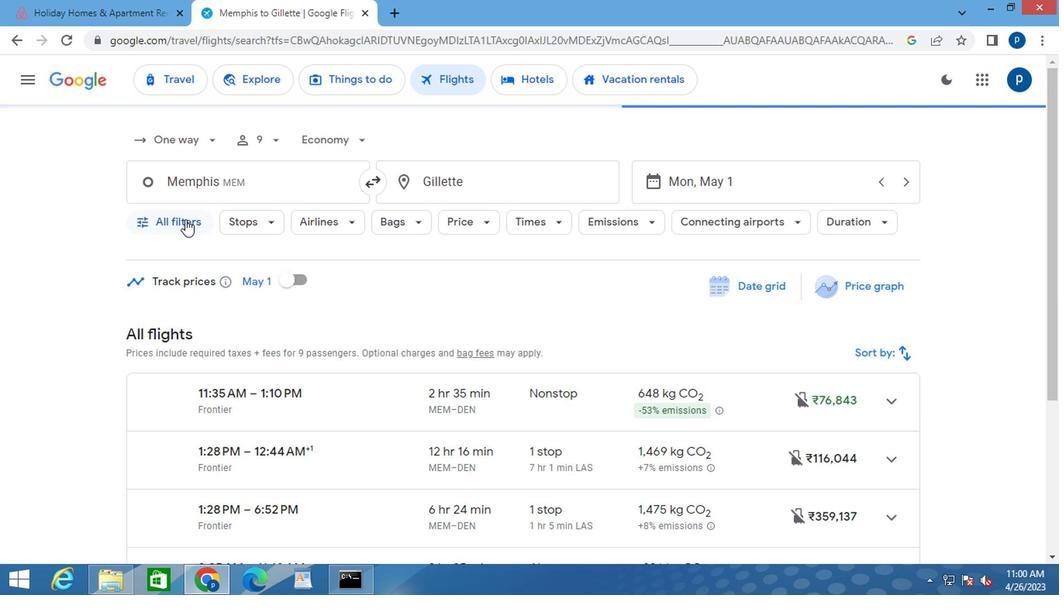 
Action: Mouse moved to (249, 394)
Screenshot: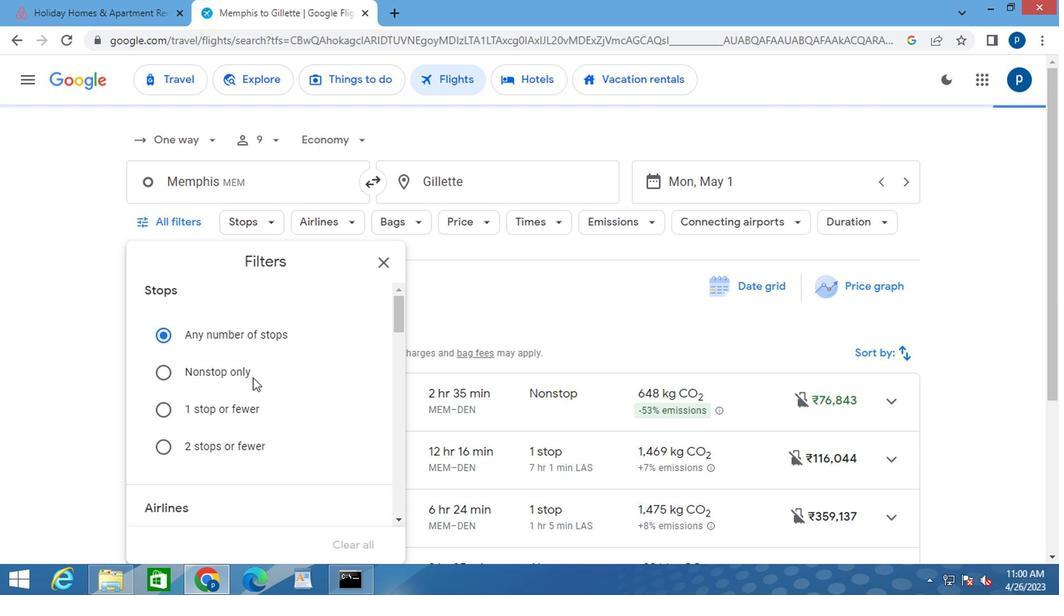 
Action: Mouse scrolled (250, 392) with delta (0, -1)
Screenshot: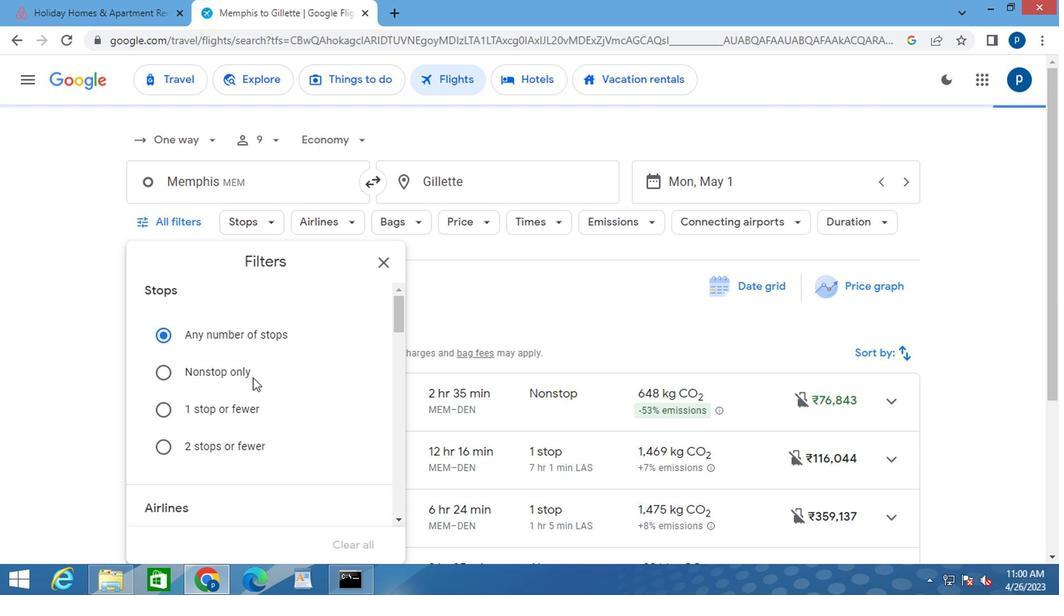 
Action: Mouse scrolled (249, 394) with delta (0, 0)
Screenshot: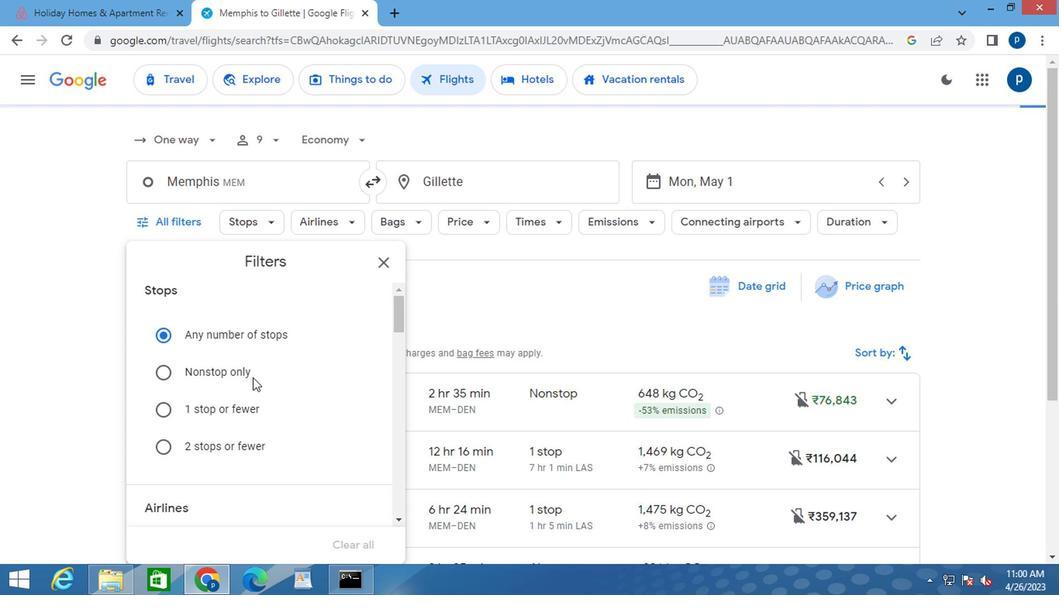 
Action: Mouse scrolled (249, 394) with delta (0, 0)
Screenshot: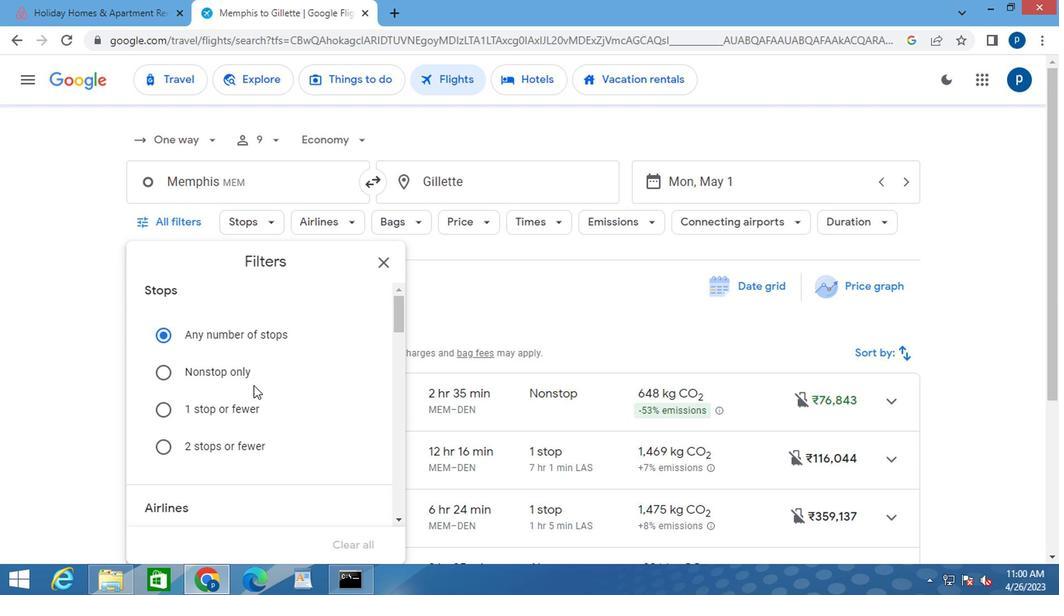 
Action: Mouse moved to (246, 380)
Screenshot: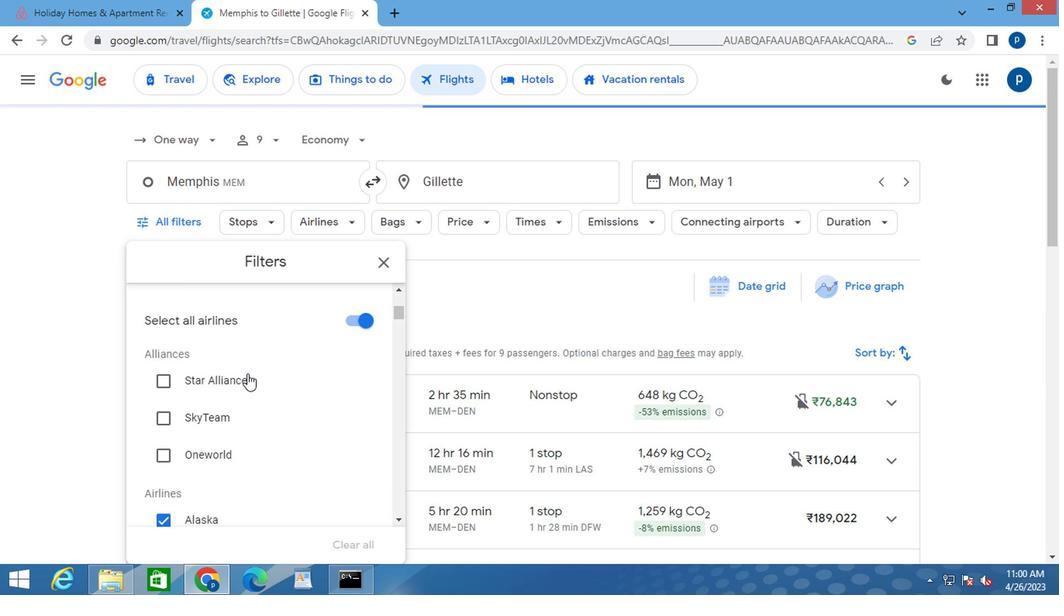 
Action: Mouse scrolled (246, 379) with delta (0, -1)
Screenshot: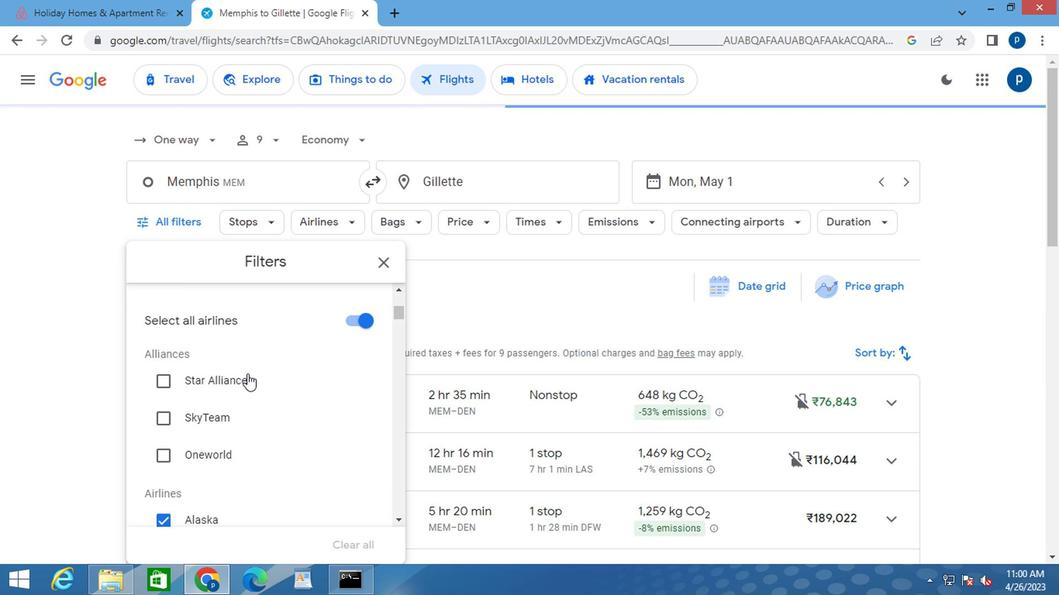
Action: Mouse moved to (250, 387)
Screenshot: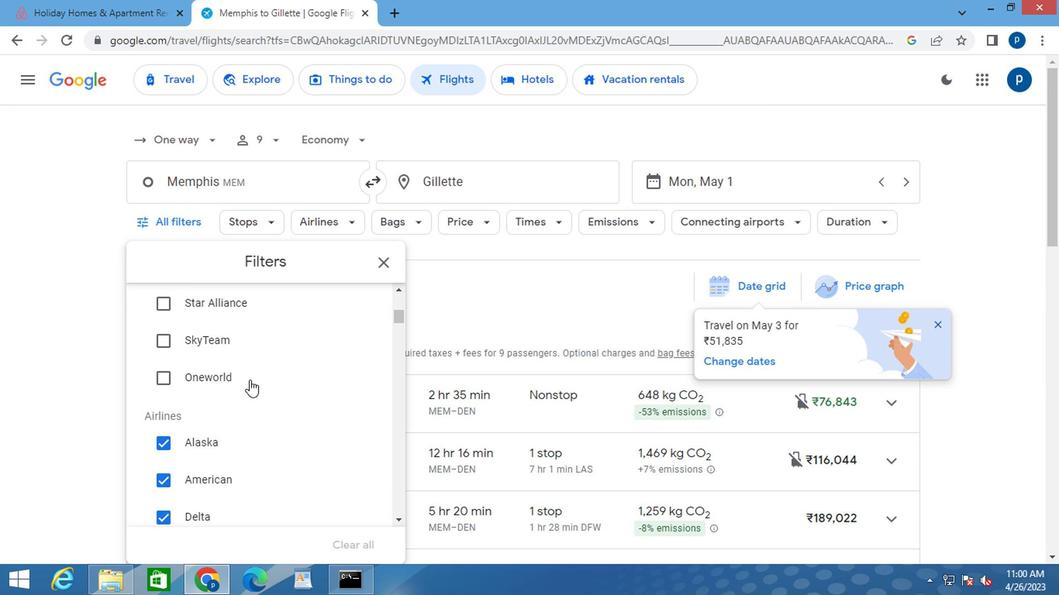 
Action: Mouse scrolled (250, 386) with delta (0, -1)
Screenshot: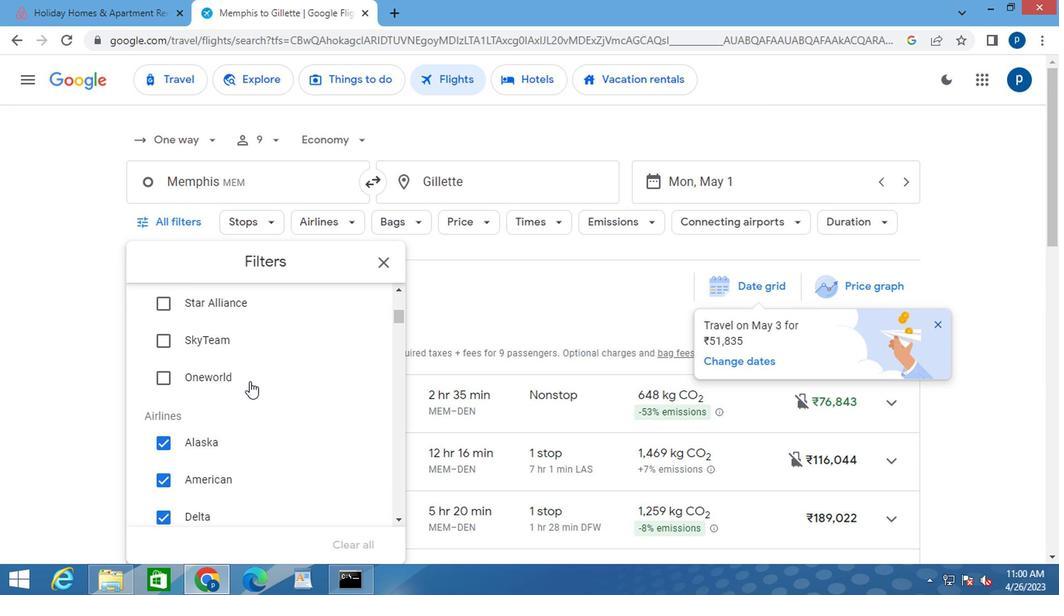 
Action: Mouse scrolled (250, 386) with delta (0, -1)
Screenshot: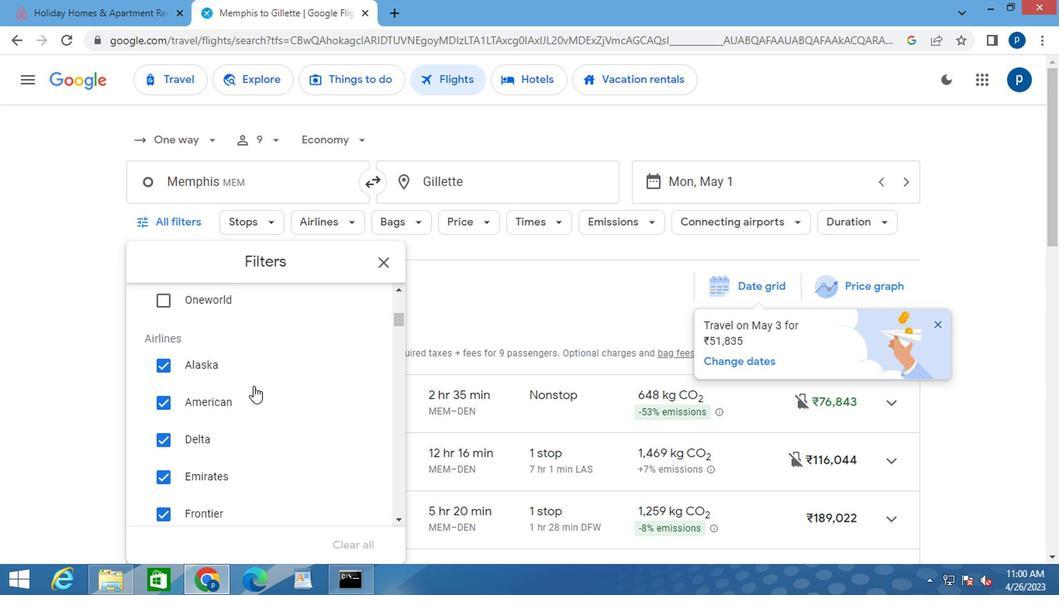 
Action: Mouse moved to (263, 389)
Screenshot: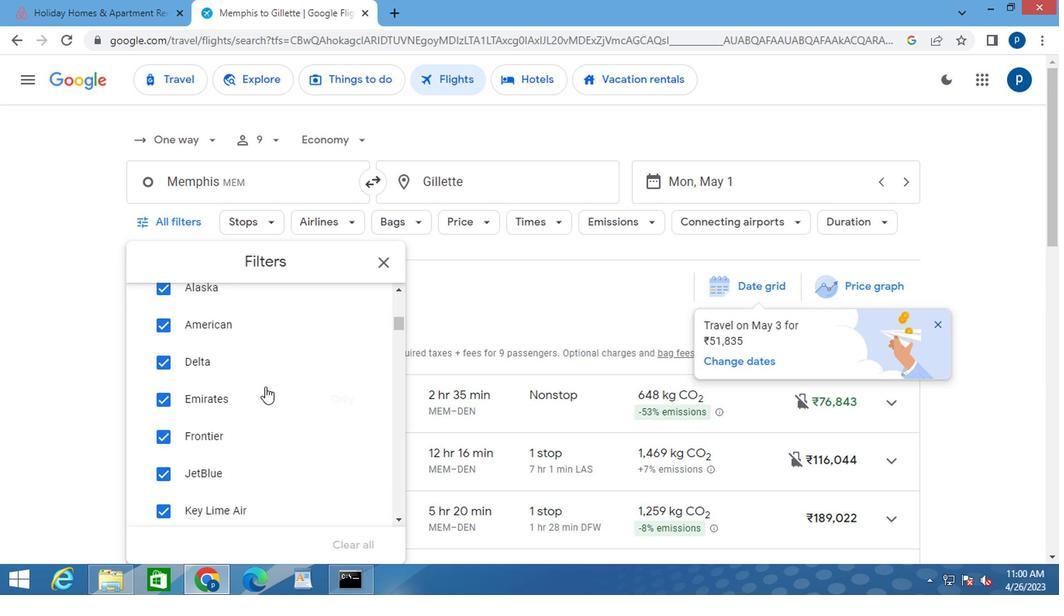 
Action: Mouse scrolled (263, 388) with delta (0, 0)
Screenshot: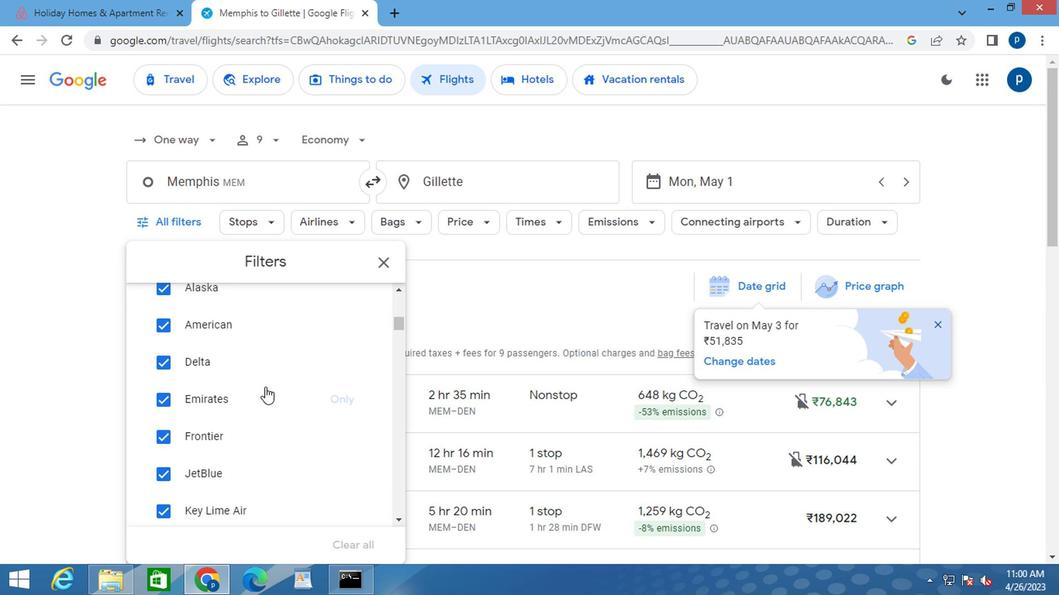 
Action: Mouse moved to (277, 390)
Screenshot: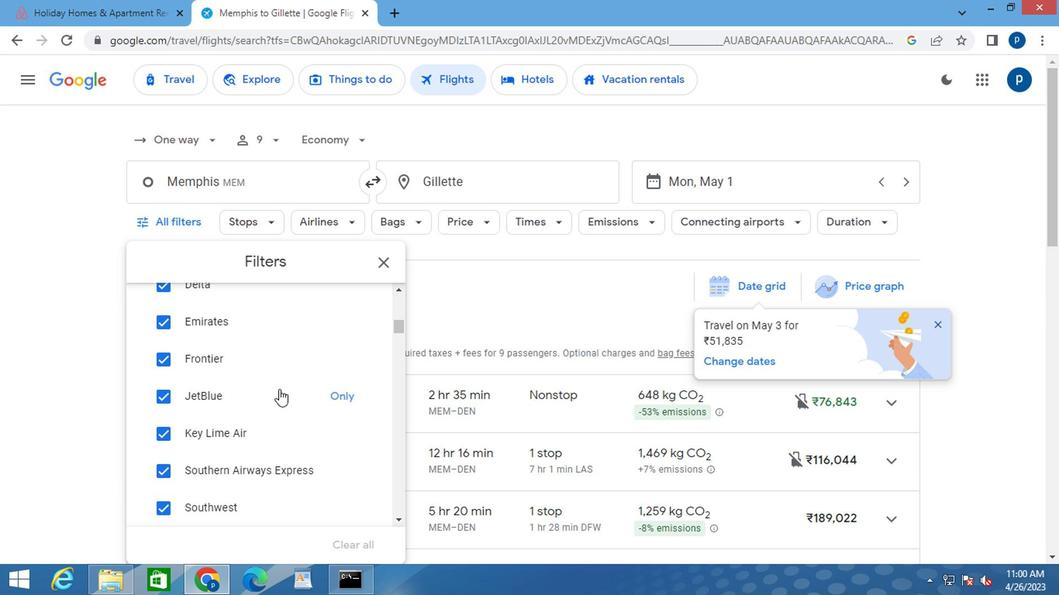 
Action: Mouse scrolled (277, 390) with delta (0, 0)
Screenshot: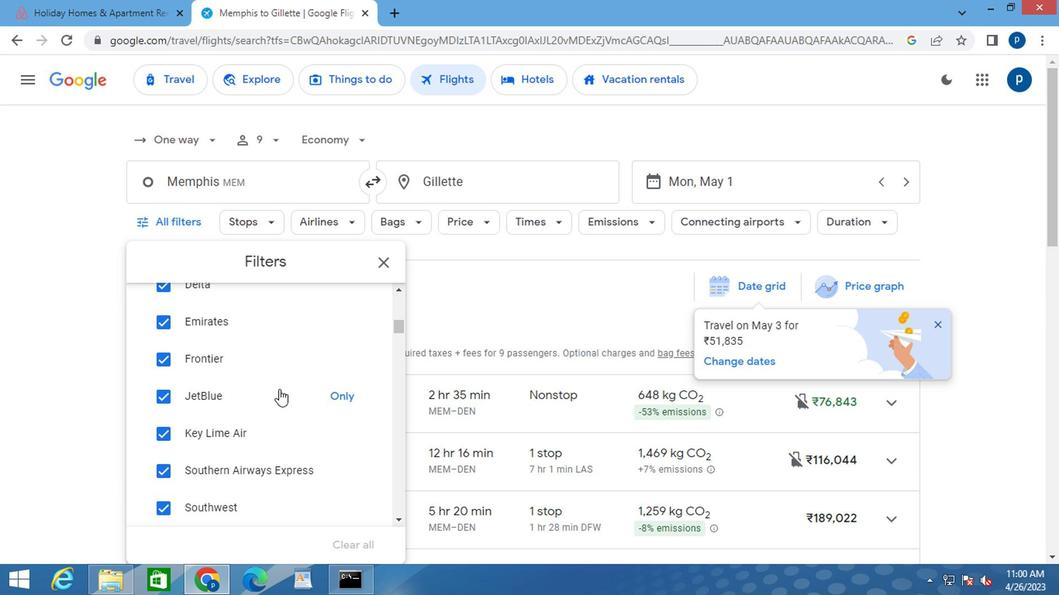 
Action: Mouse scrolled (277, 390) with delta (0, 0)
Screenshot: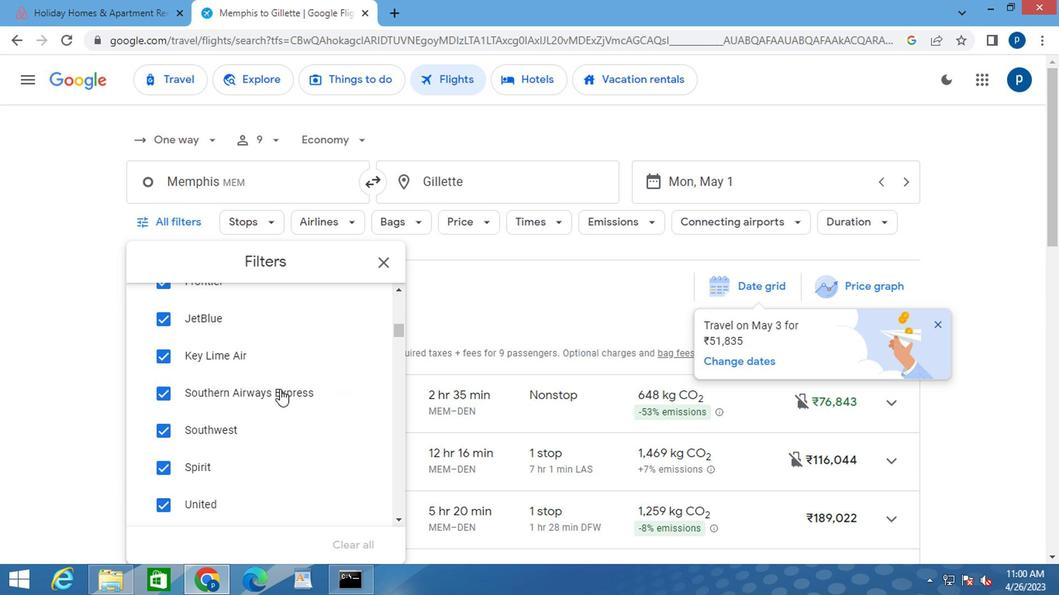 
Action: Mouse moved to (277, 392)
Screenshot: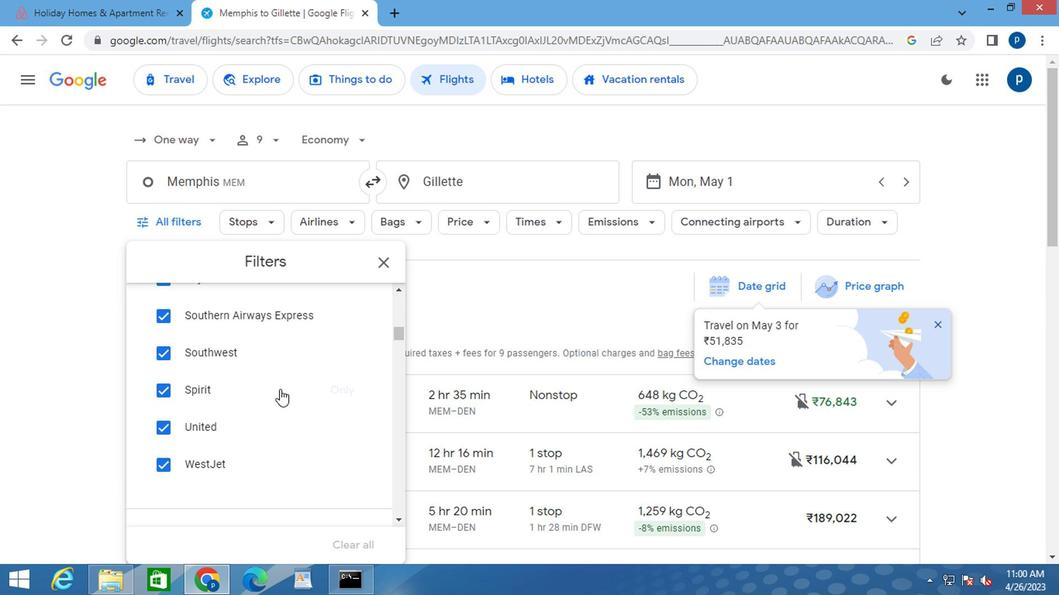
Action: Mouse scrolled (277, 391) with delta (0, 0)
Screenshot: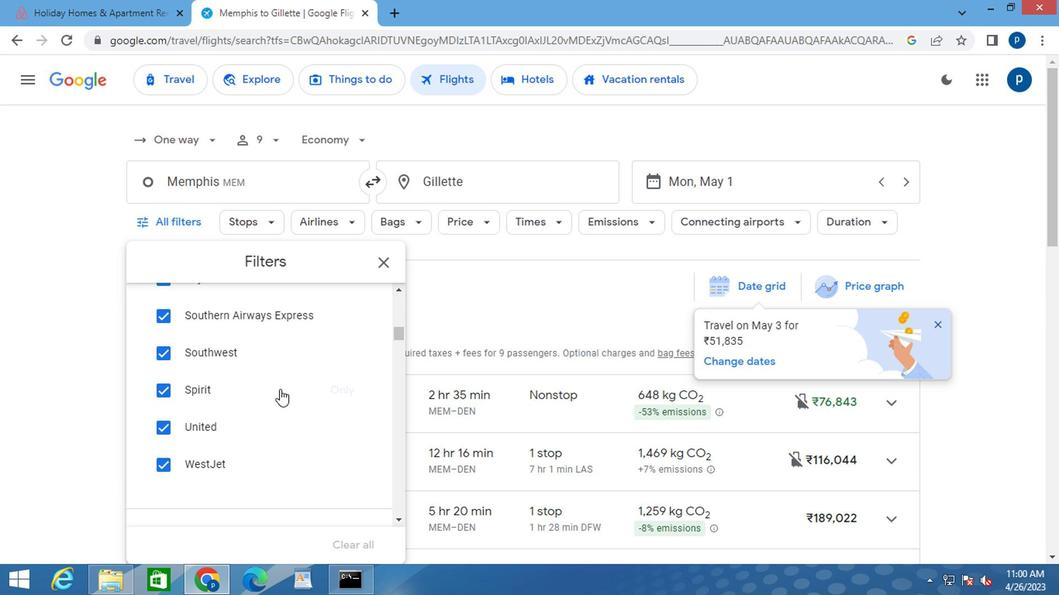 
Action: Mouse scrolled (277, 391) with delta (0, 0)
Screenshot: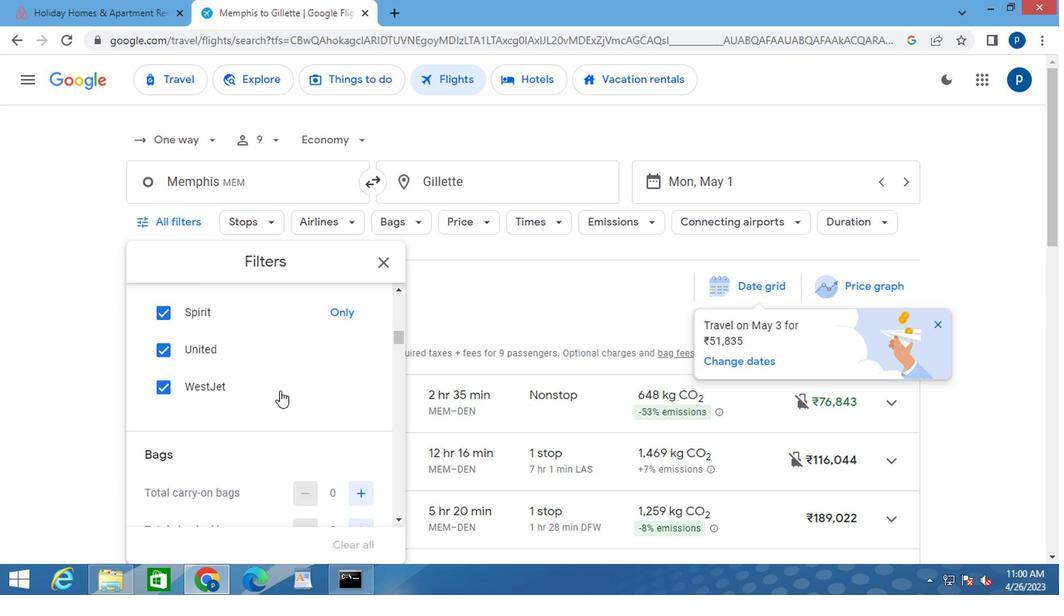 
Action: Mouse moved to (354, 418)
Screenshot: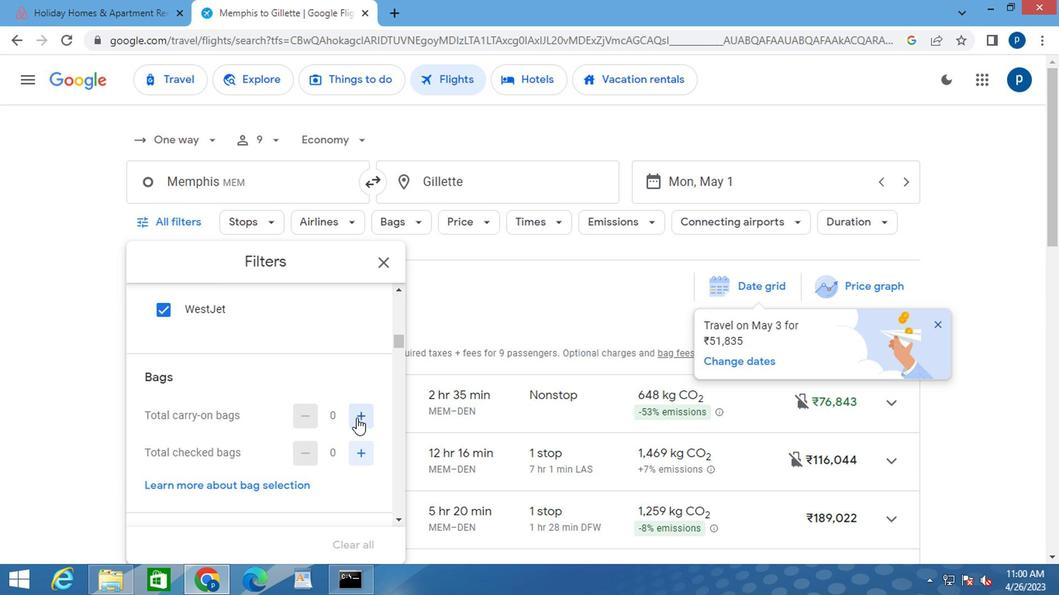 
Action: Mouse pressed left at (354, 418)
Screenshot: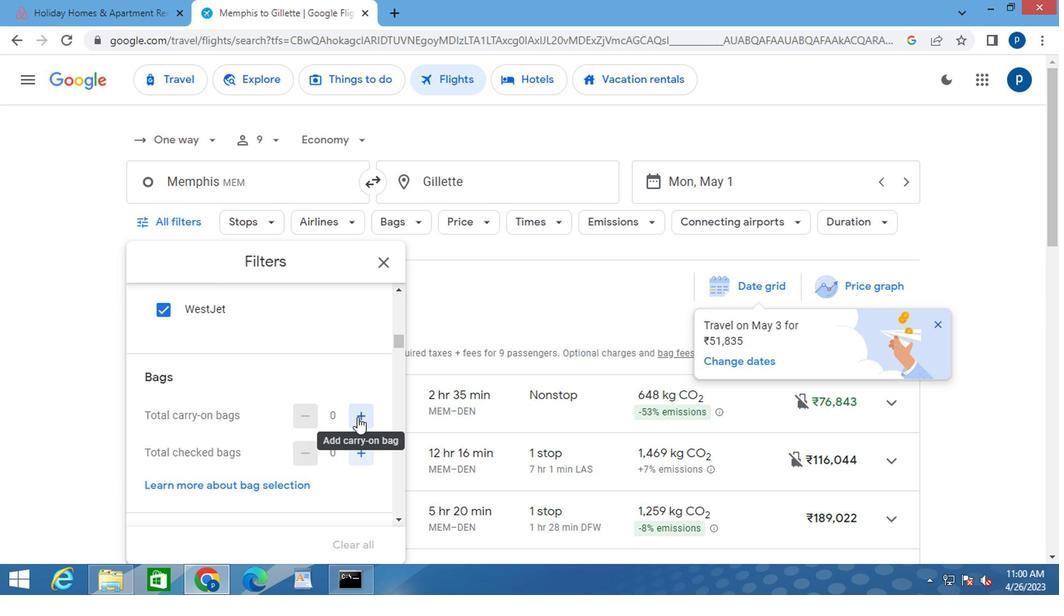 
Action: Mouse pressed left at (354, 418)
Screenshot: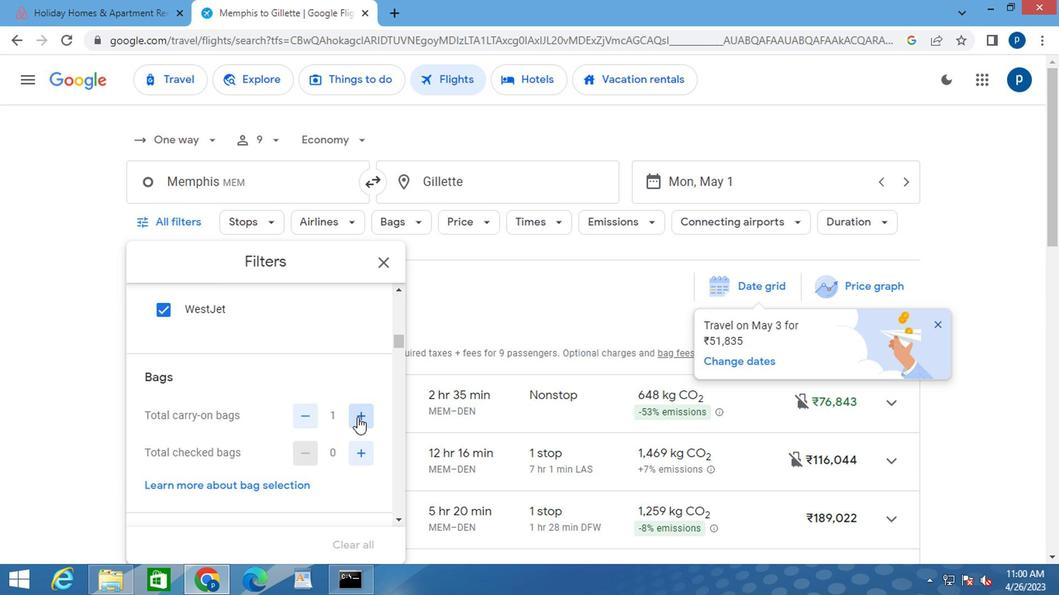 
Action: Mouse moved to (314, 435)
Screenshot: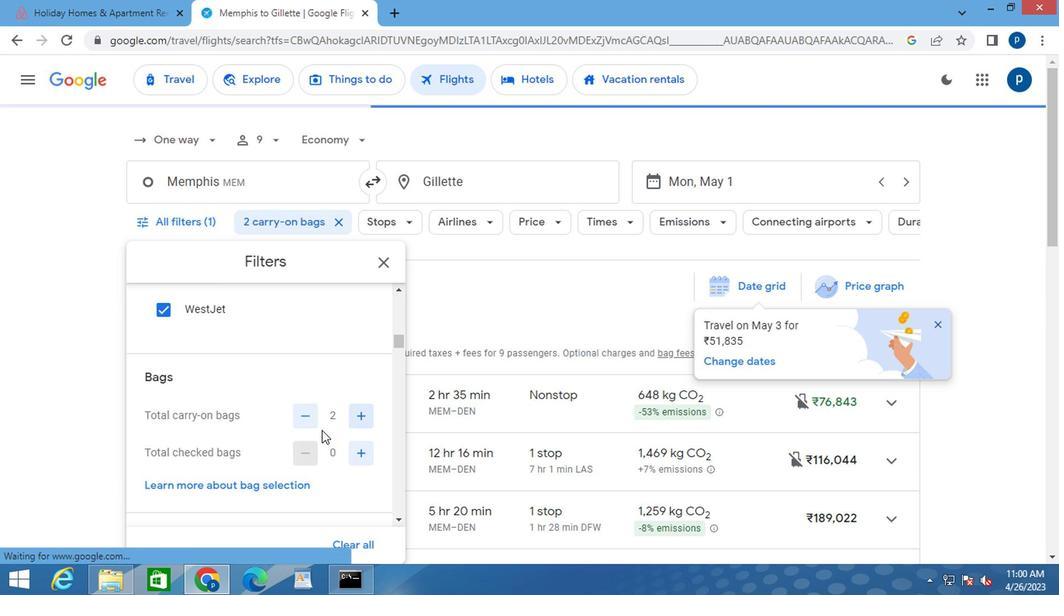 
Action: Mouse scrolled (314, 435) with delta (0, 0)
Screenshot: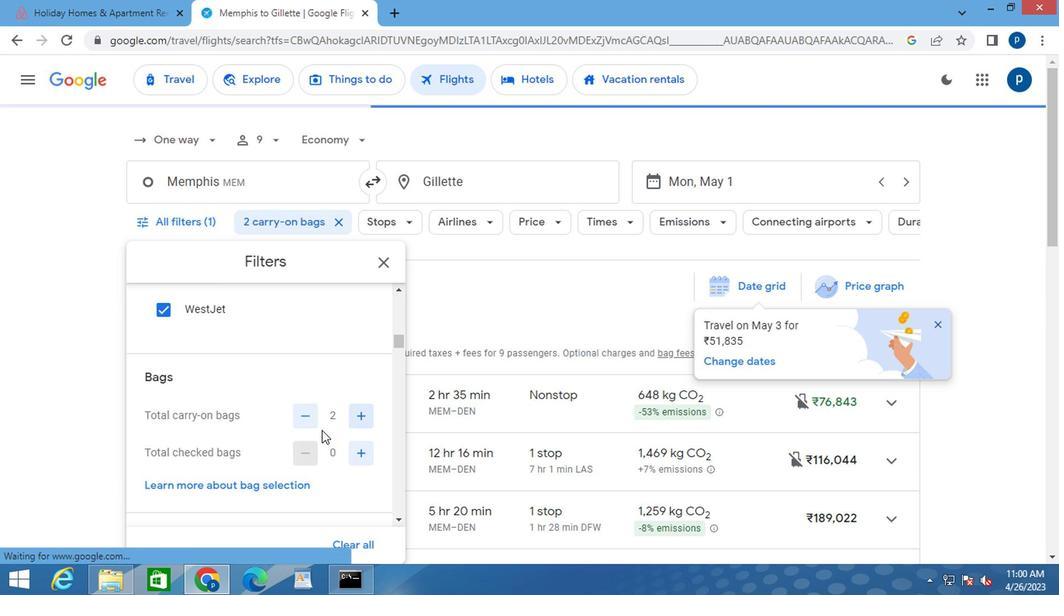 
Action: Mouse moved to (307, 430)
Screenshot: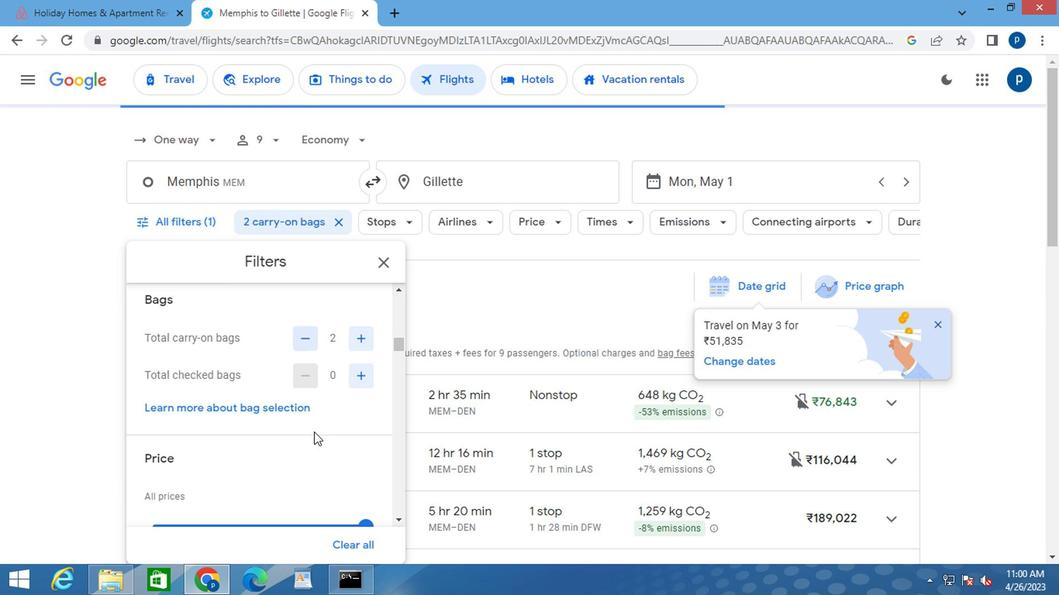 
Action: Mouse scrolled (307, 429) with delta (0, 0)
Screenshot: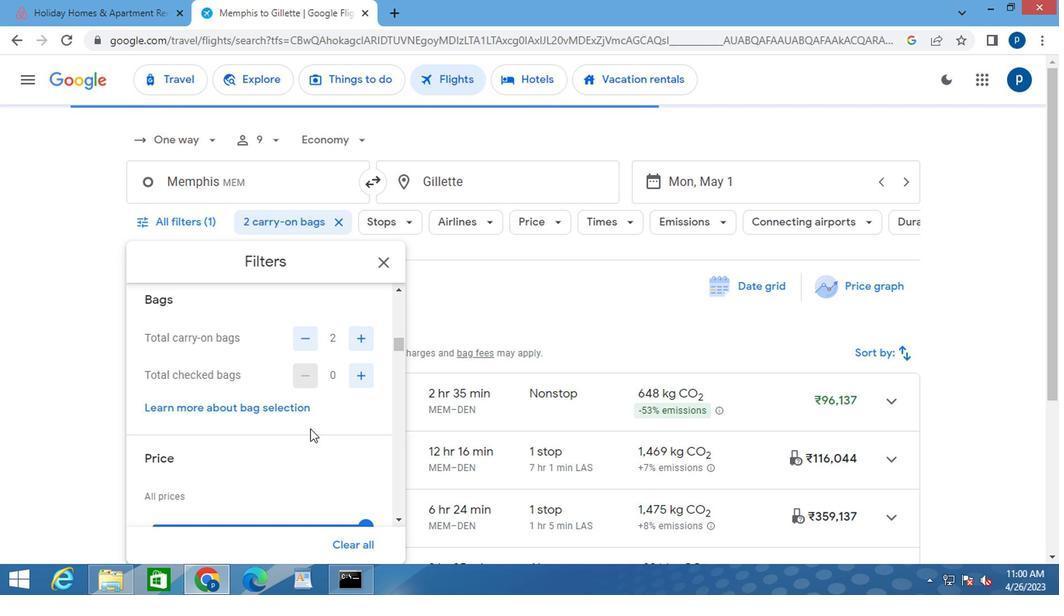 
Action: Mouse moved to (326, 428)
Screenshot: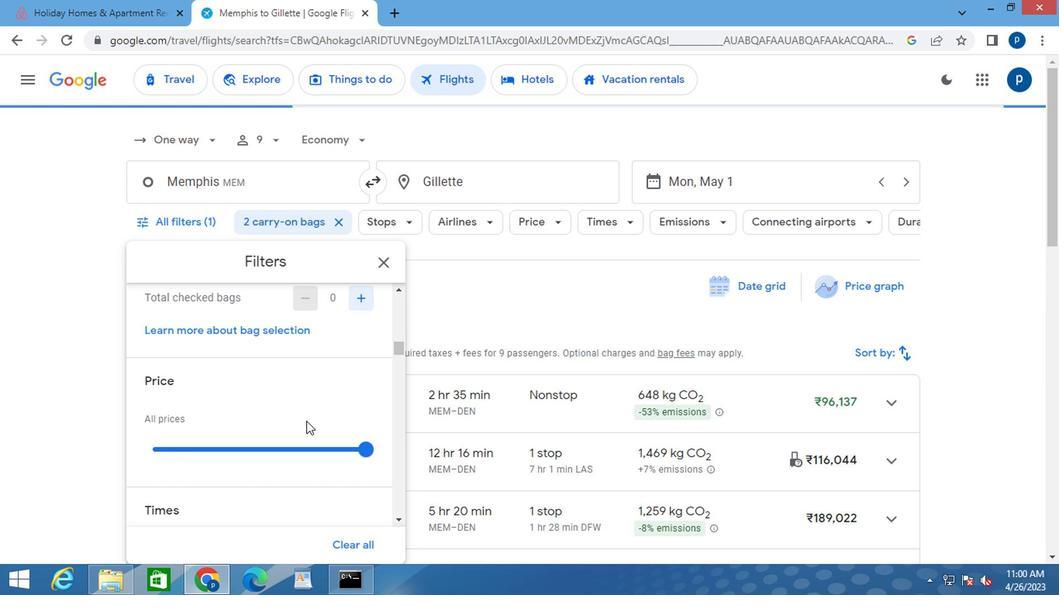 
Action: Mouse scrolled (326, 427) with delta (0, 0)
Screenshot: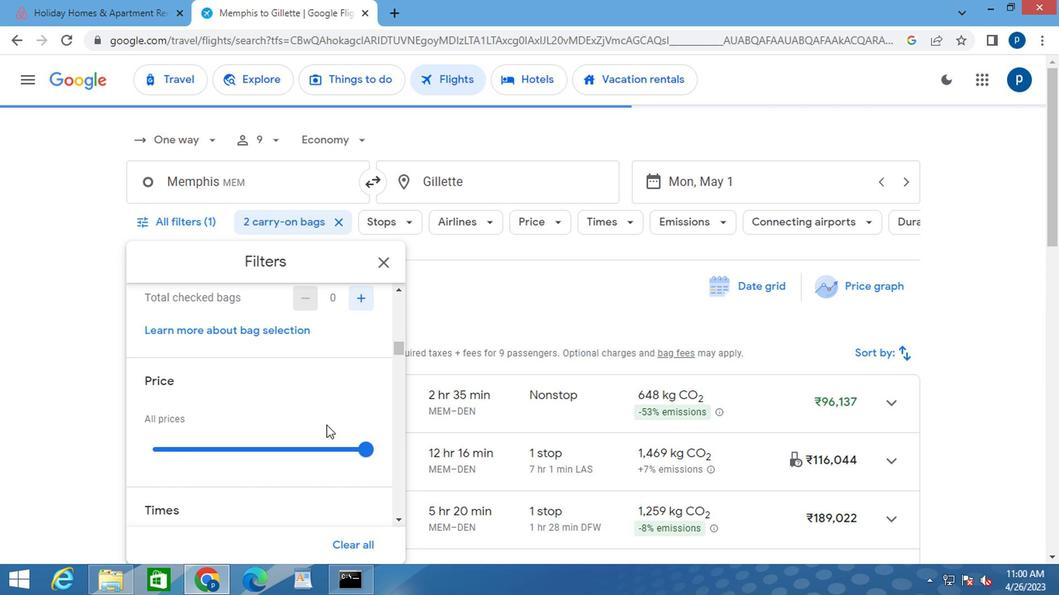 
Action: Mouse moved to (361, 373)
Screenshot: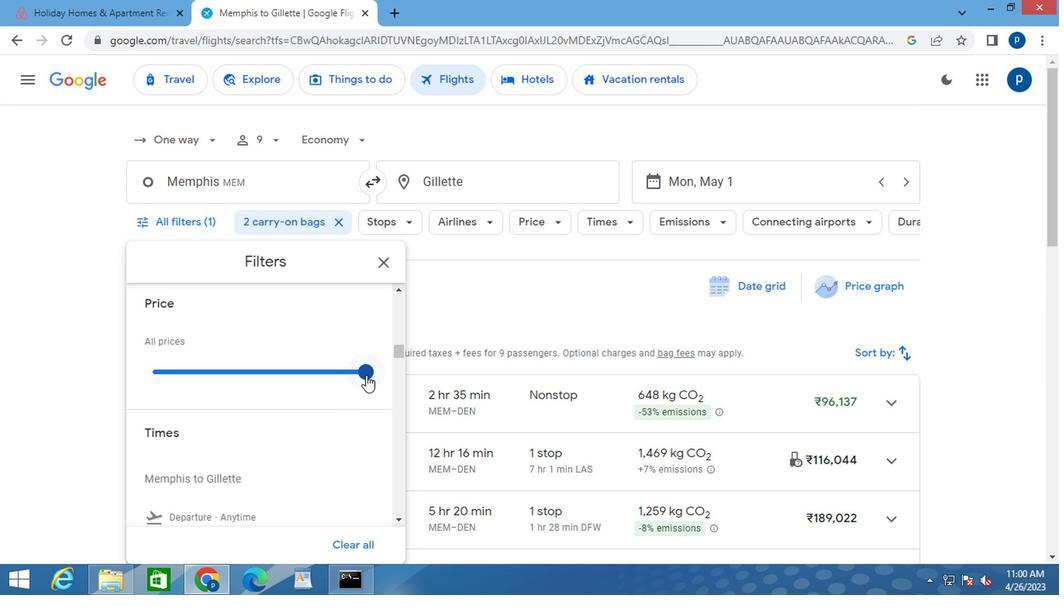 
Action: Mouse pressed left at (361, 373)
Screenshot: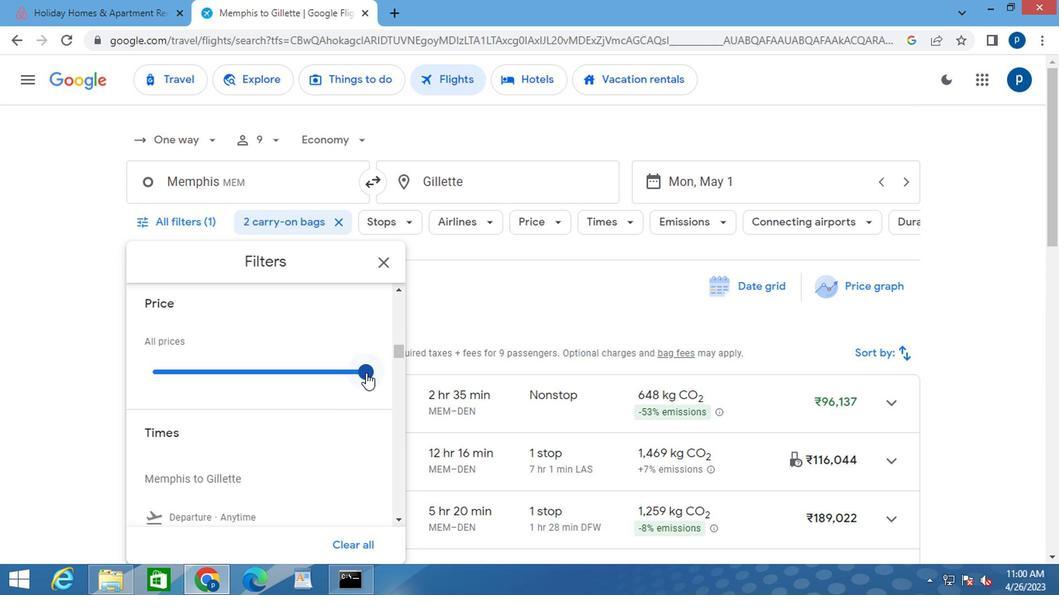 
Action: Mouse moved to (256, 405)
Screenshot: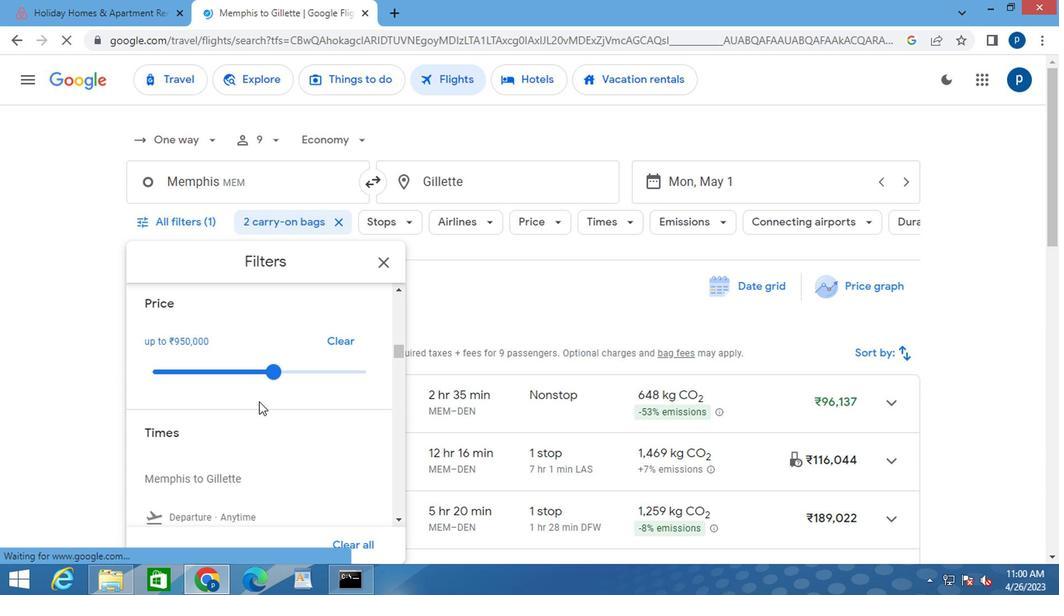 
Action: Mouse scrolled (256, 403) with delta (0, -1)
Screenshot: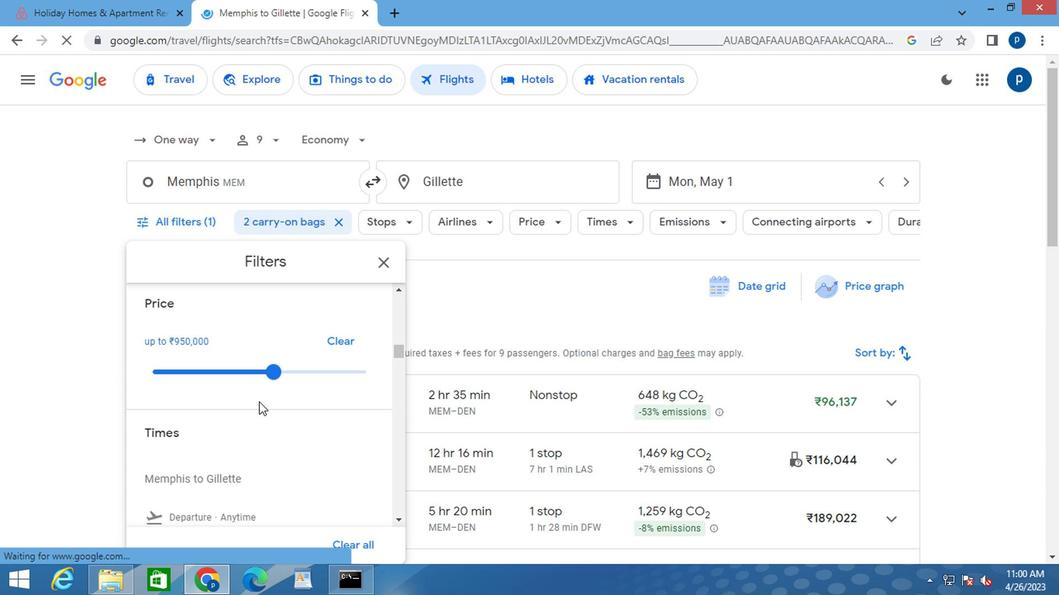 
Action: Mouse scrolled (256, 403) with delta (0, -1)
Screenshot: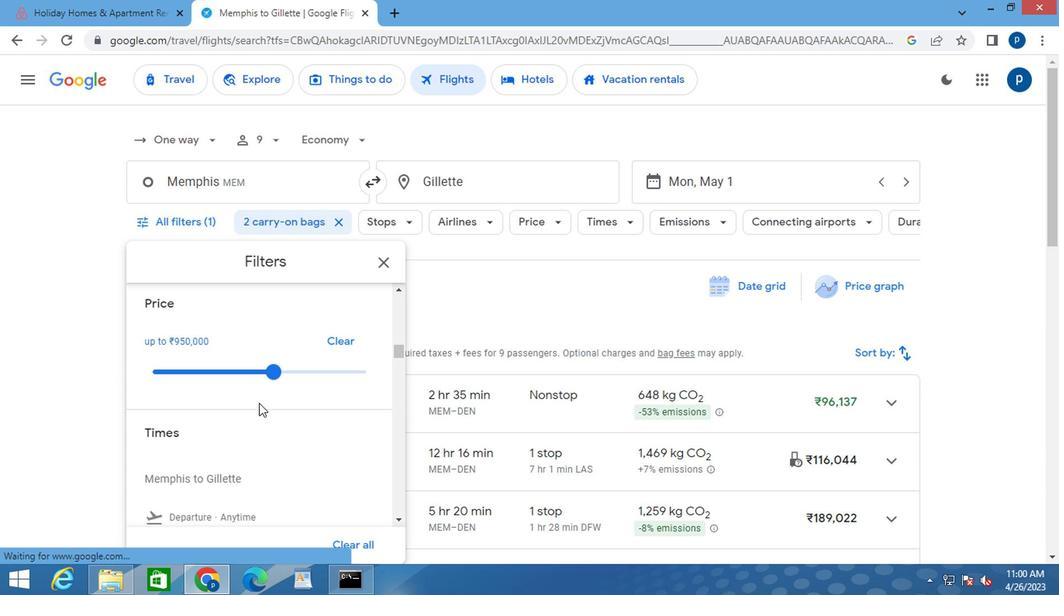 
Action: Mouse scrolled (256, 405) with delta (0, 0)
Screenshot: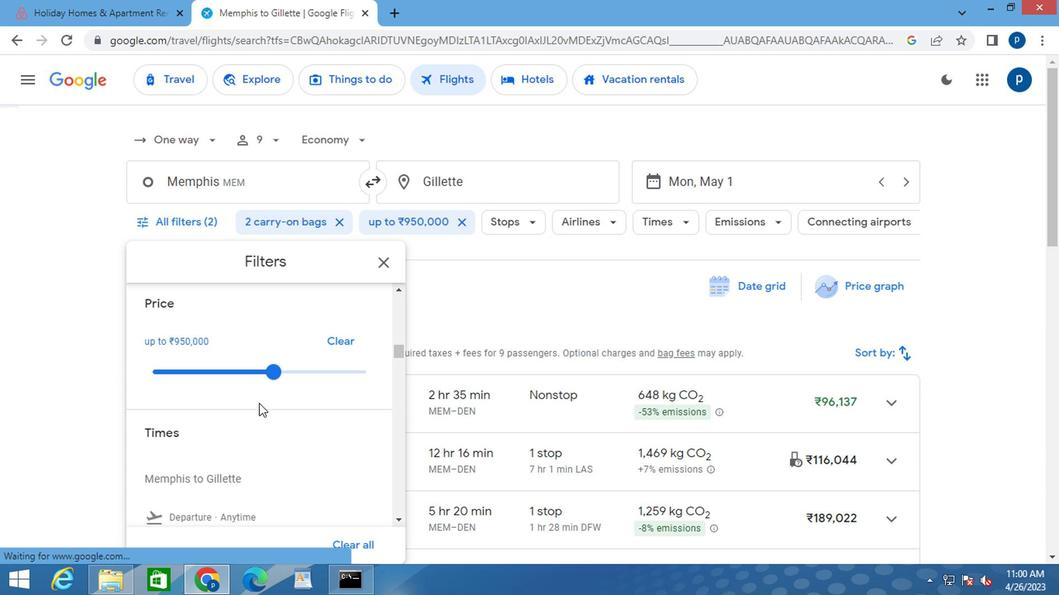 
Action: Mouse moved to (273, 413)
Screenshot: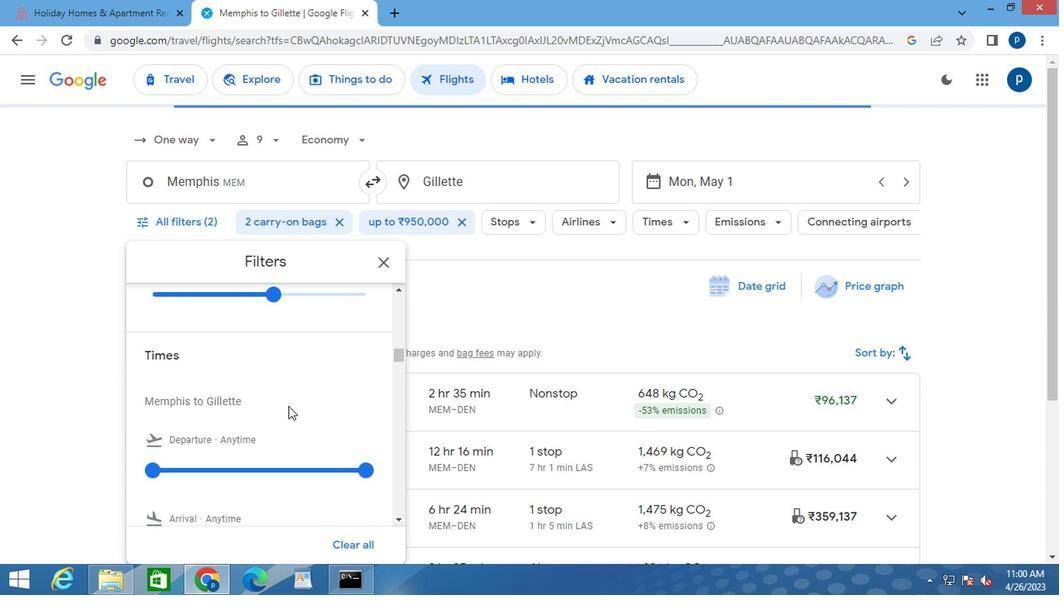 
Action: Mouse scrolled (273, 411) with delta (0, -1)
Screenshot: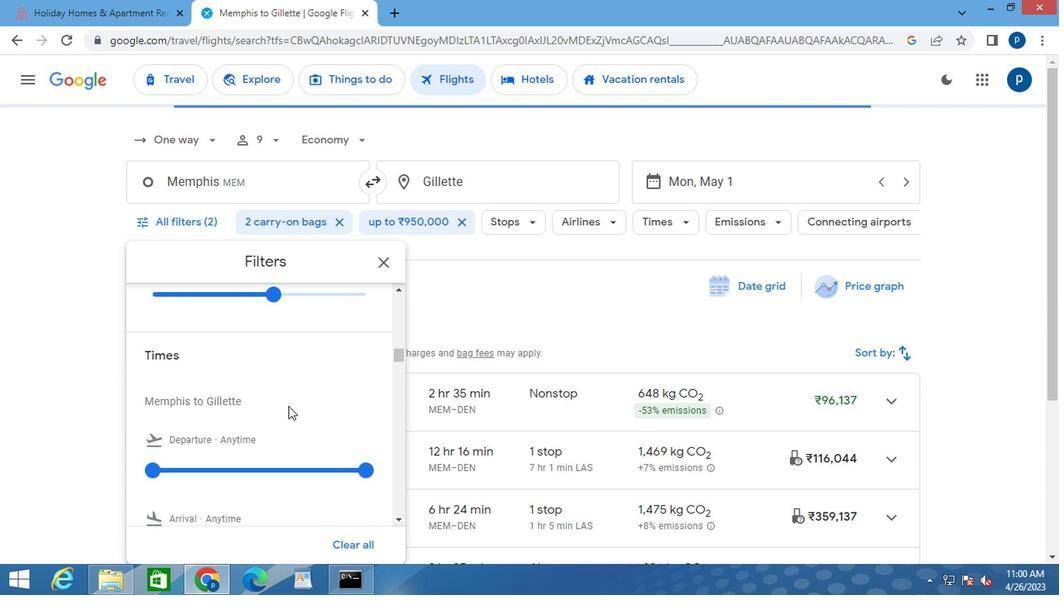 
Action: Mouse moved to (154, 395)
Screenshot: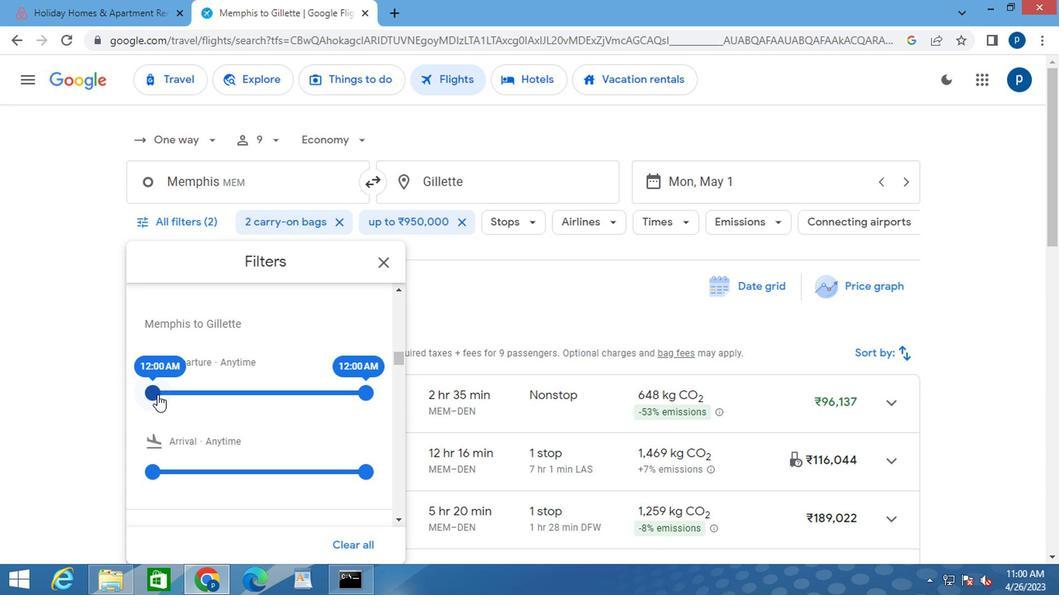
Action: Mouse pressed left at (154, 395)
Screenshot: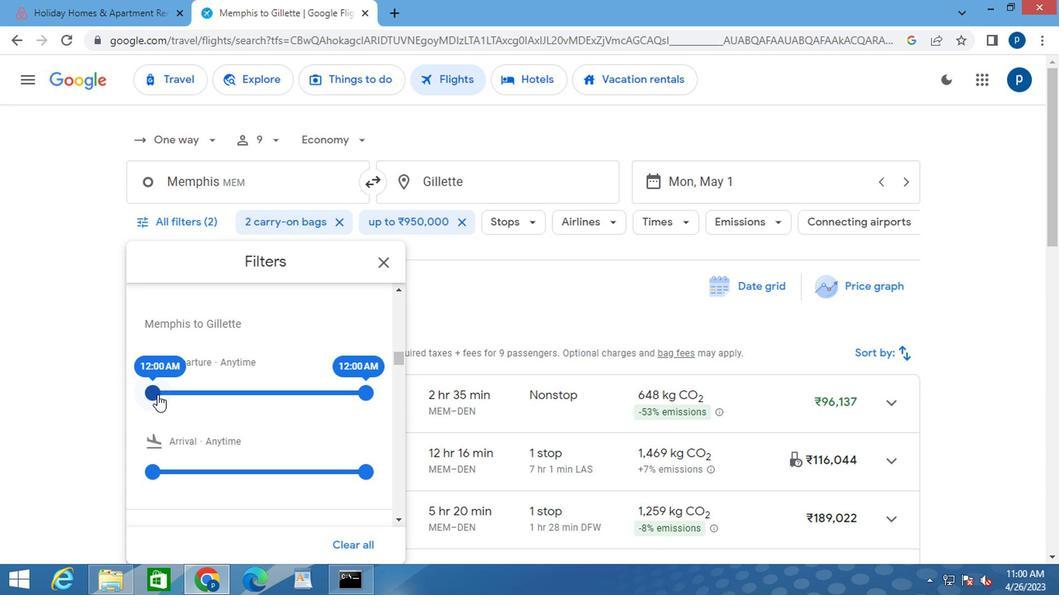 
Action: Mouse moved to (359, 391)
Screenshot: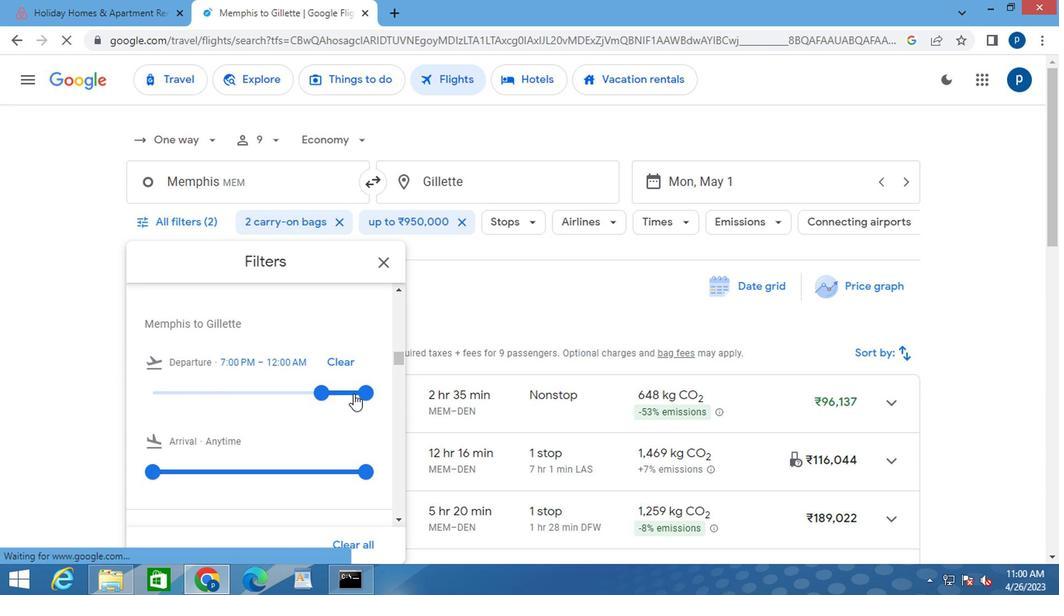 
Action: Mouse pressed left at (359, 391)
Screenshot: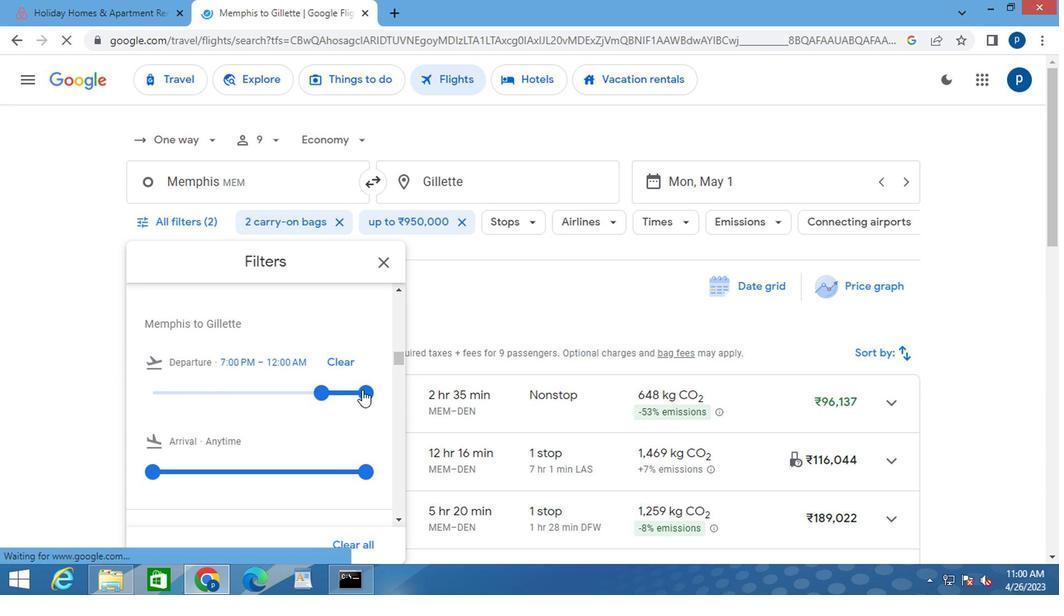 
Action: Mouse moved to (382, 267)
Screenshot: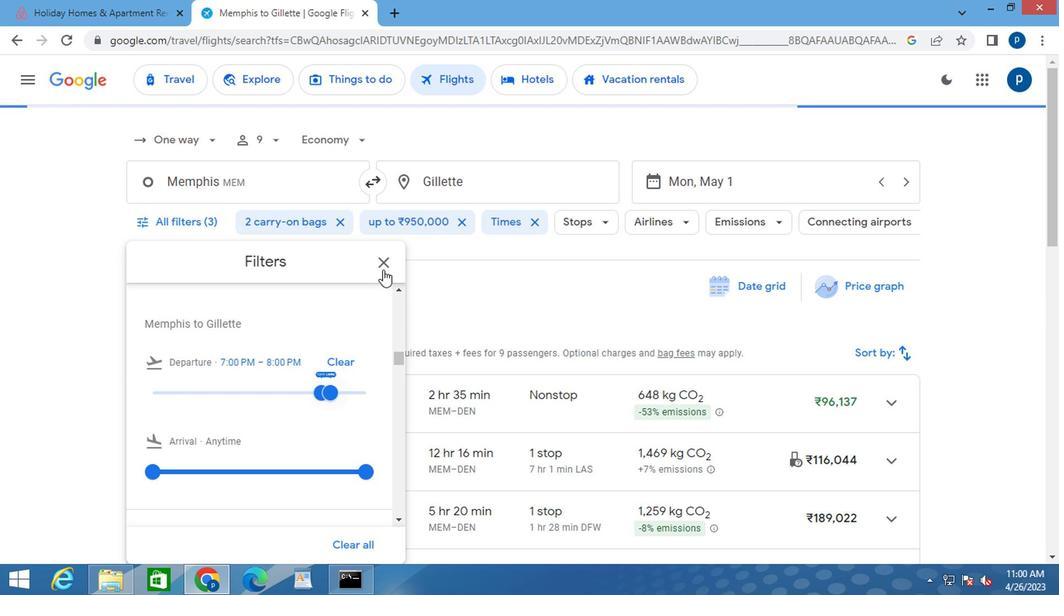 
Action: Mouse pressed left at (382, 267)
Screenshot: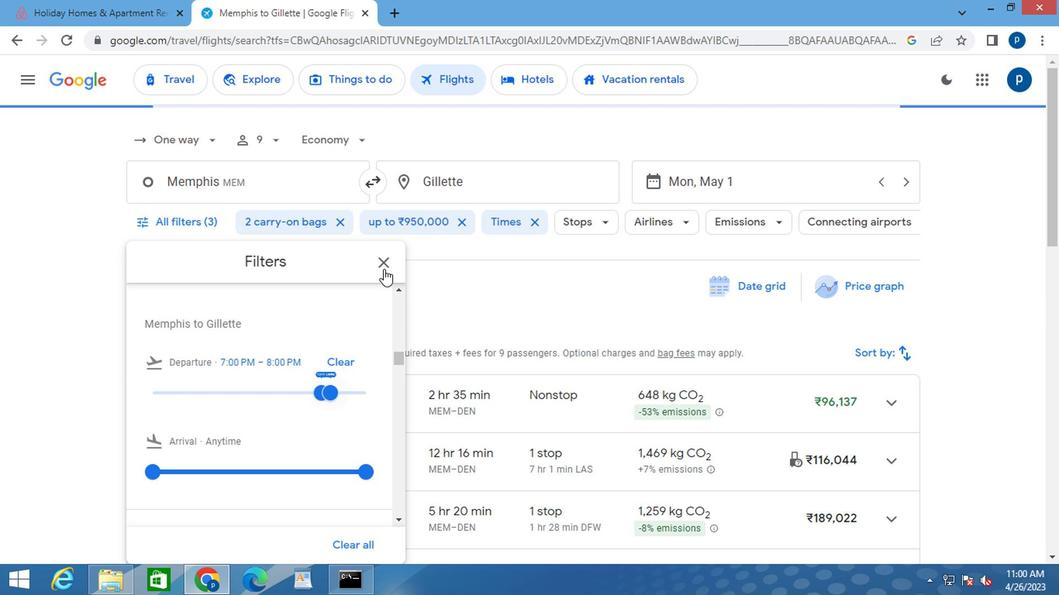 
Action: Mouse moved to (383, 267)
Screenshot: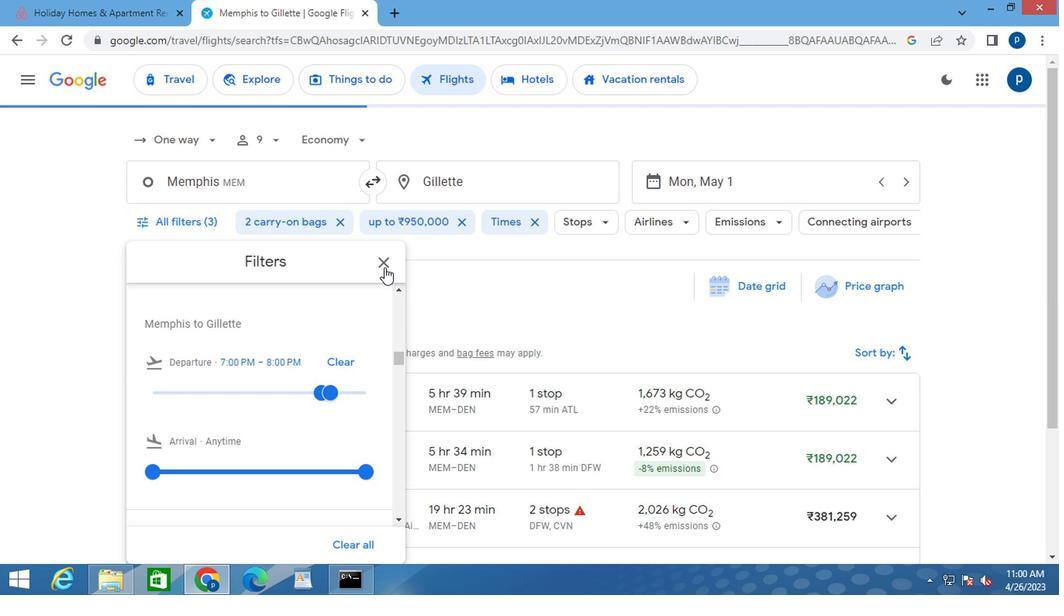 
